 Task: Time-Shift Multiple Tracks.
Action: Mouse moved to (13, 26)
Screenshot: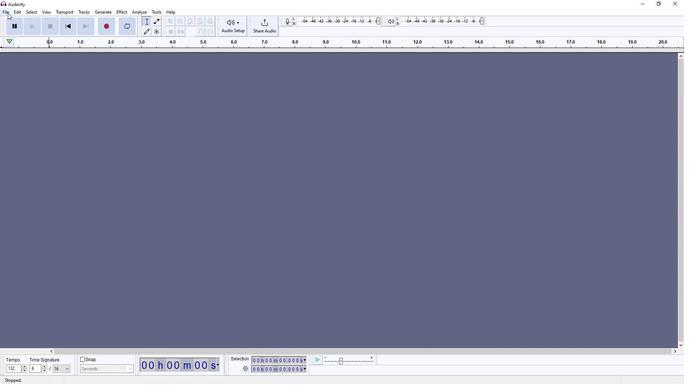 
Action: Mouse pressed left at (13, 26)
Screenshot: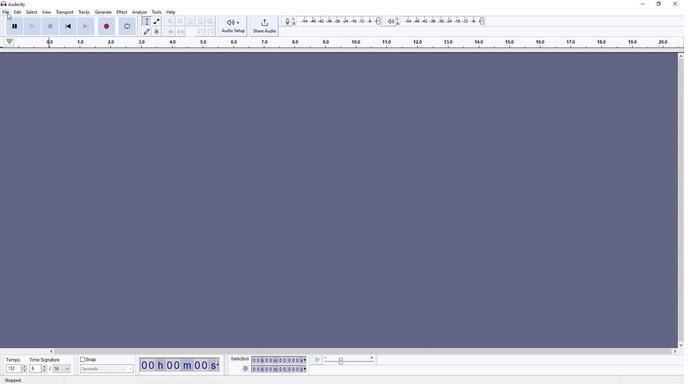 
Action: Mouse moved to (23, 43)
Screenshot: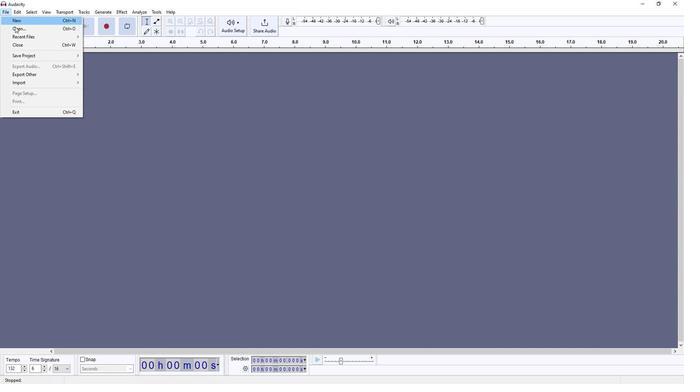 
Action: Mouse pressed left at (23, 43)
Screenshot: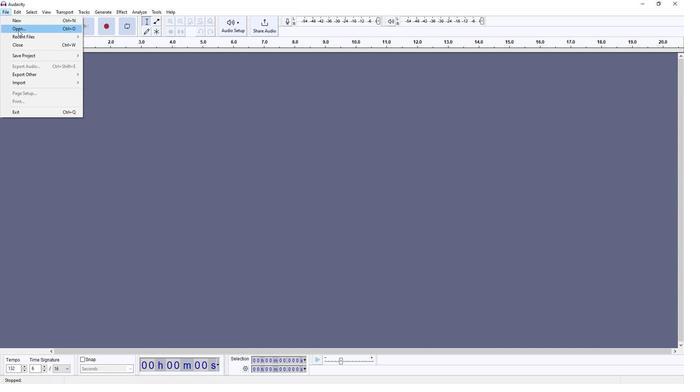 
Action: Mouse moved to (62, 97)
Screenshot: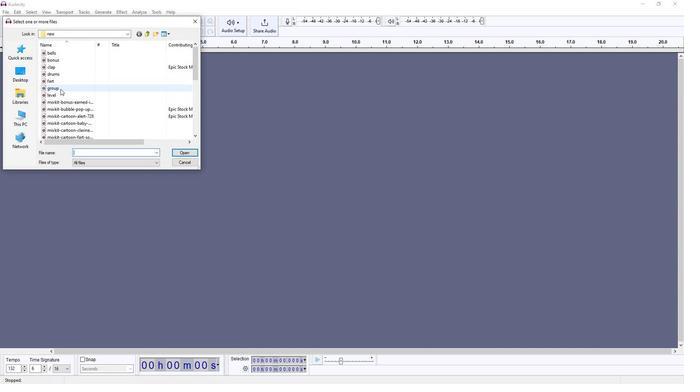 
Action: Mouse pressed left at (62, 97)
Screenshot: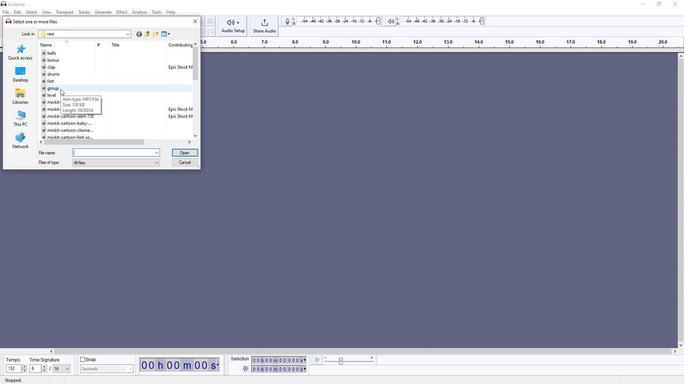 
Action: Mouse moved to (167, 156)
Screenshot: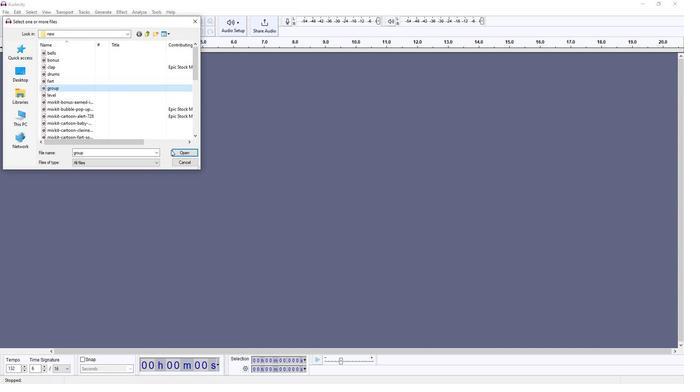 
Action: Mouse pressed left at (167, 156)
Screenshot: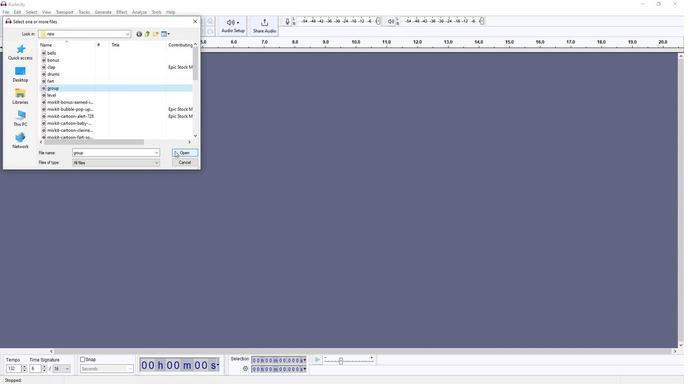 
Action: Mouse moved to (35, 41)
Screenshot: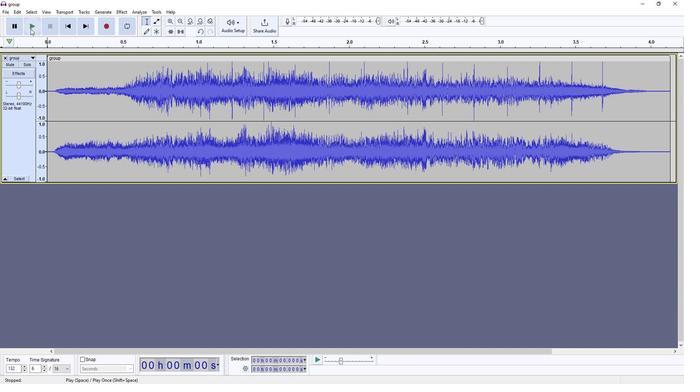 
Action: Mouse pressed left at (35, 41)
Screenshot: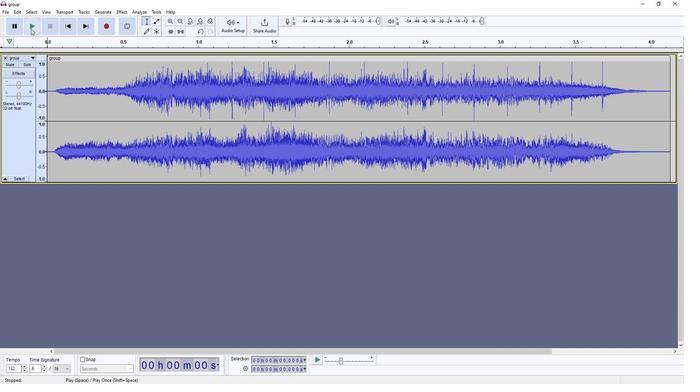 
Action: Mouse moved to (12, 25)
Screenshot: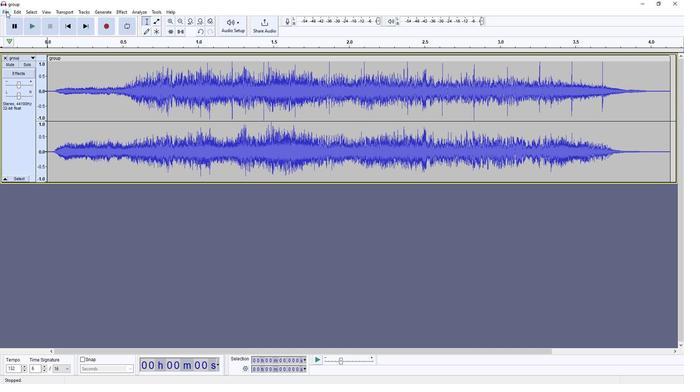 
Action: Mouse pressed left at (12, 25)
Screenshot: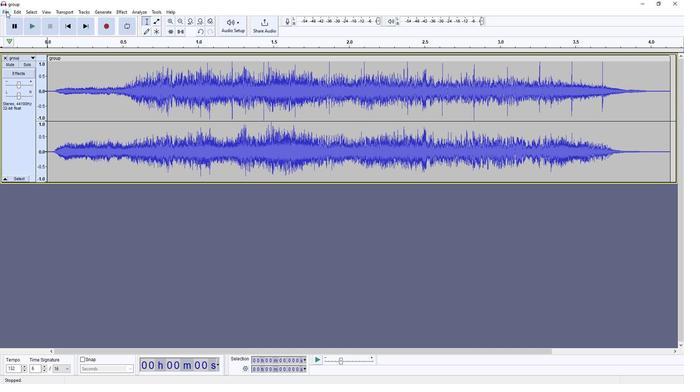 
Action: Mouse moved to (94, 90)
Screenshot: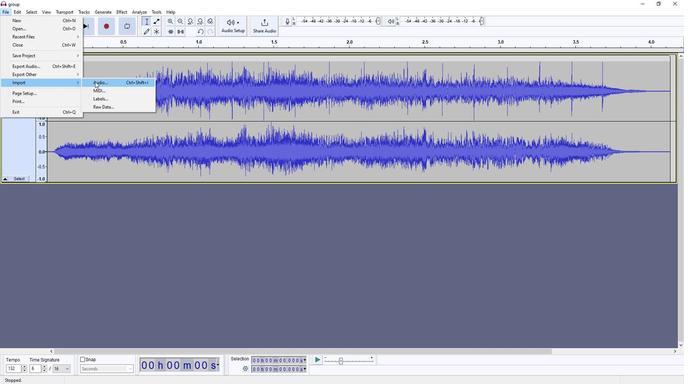 
Action: Mouse pressed left at (94, 90)
Screenshot: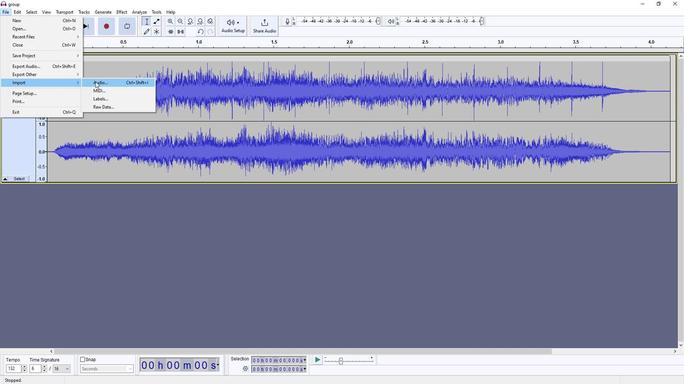 
Action: Mouse moved to (58, 76)
Screenshot: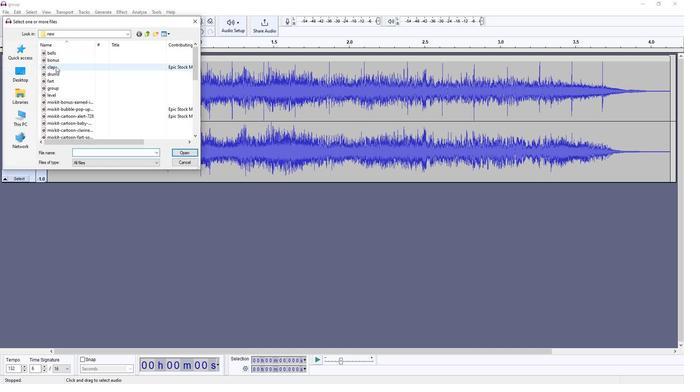 
Action: Mouse pressed left at (58, 76)
Screenshot: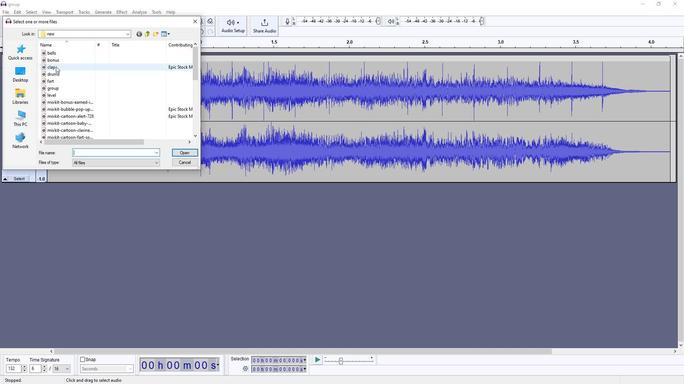 
Action: Mouse moved to (176, 157)
Screenshot: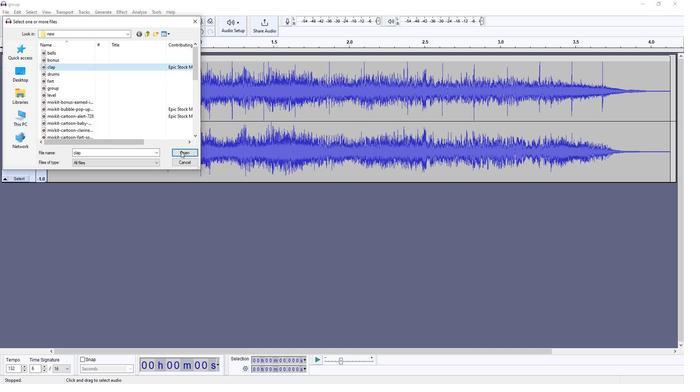 
Action: Mouse pressed left at (176, 157)
Screenshot: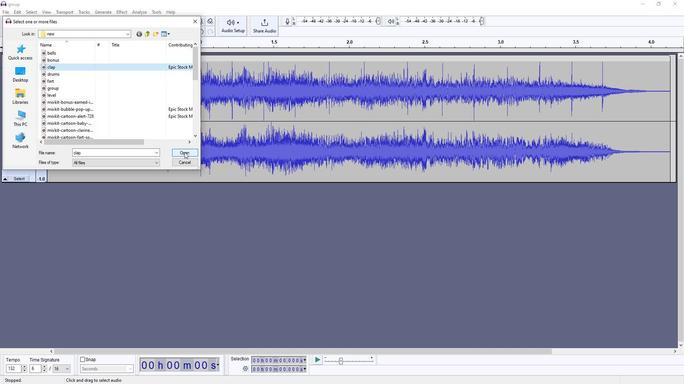 
Action: Mouse moved to (237, 192)
Screenshot: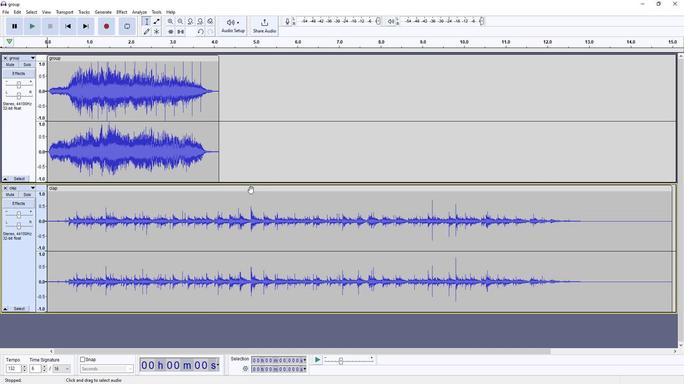 
Action: Mouse pressed left at (237, 192)
Screenshot: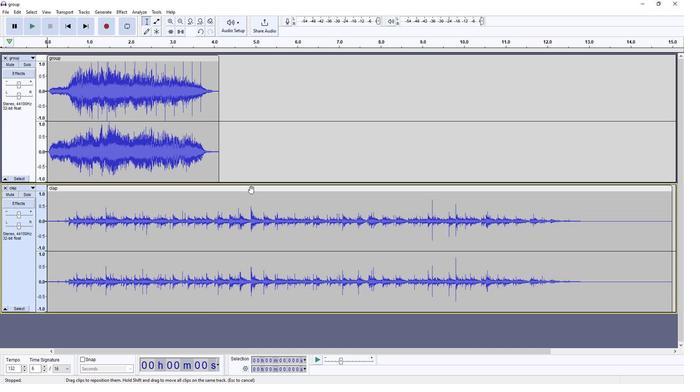 
Action: Mouse pressed left at (237, 192)
Screenshot: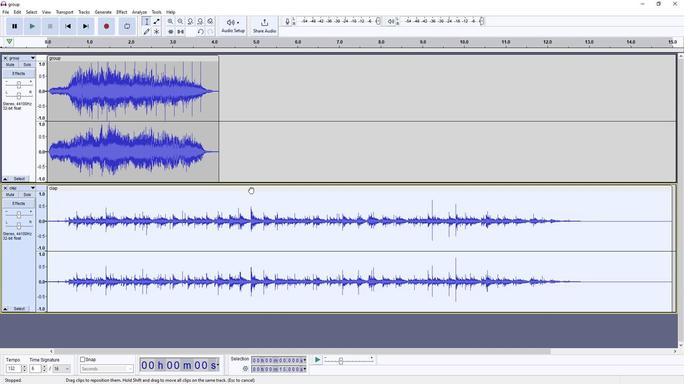 
Action: Mouse moved to (337, 192)
Screenshot: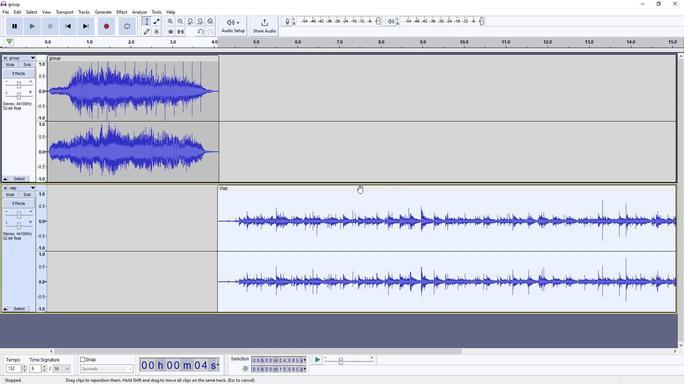 
Action: Mouse pressed left at (337, 192)
Screenshot: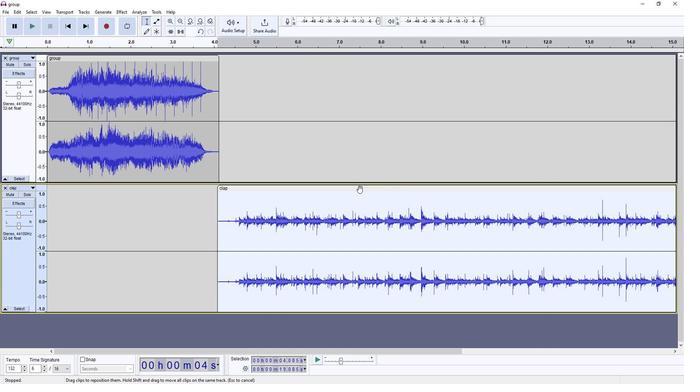 
Action: Mouse moved to (171, 70)
Screenshot: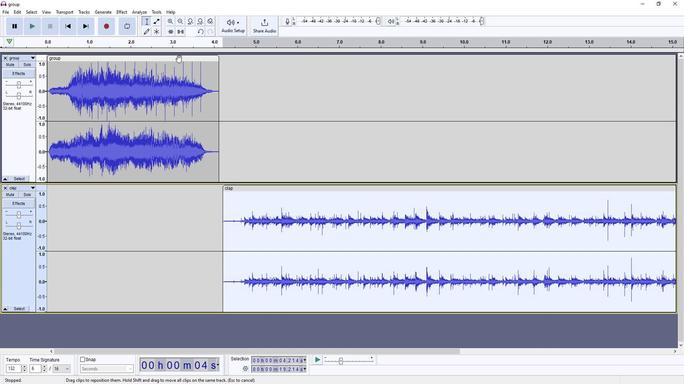 
Action: Mouse pressed left at (171, 70)
Screenshot: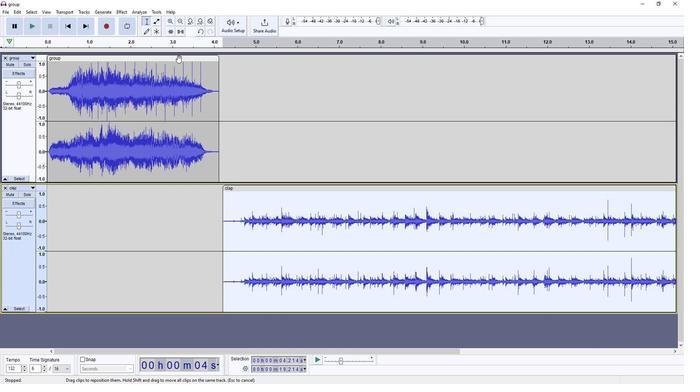
Action: Mouse moved to (253, 191)
Screenshot: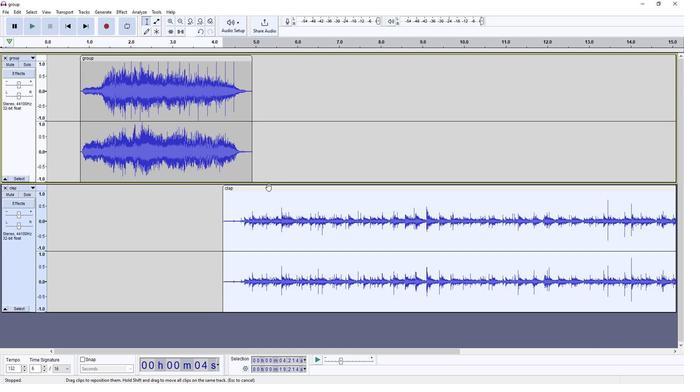 
Action: Mouse pressed left at (253, 191)
Screenshot: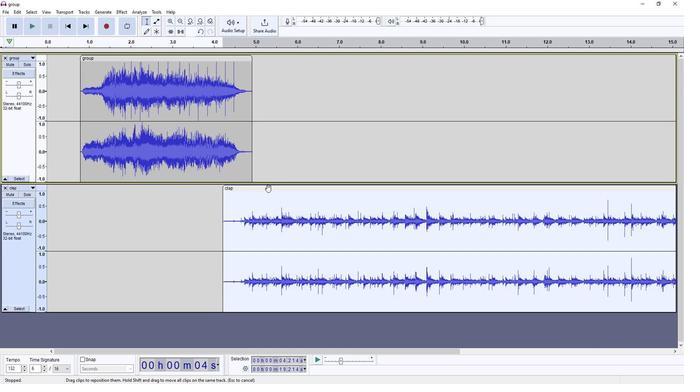 
Action: Mouse moved to (210, 71)
Screenshot: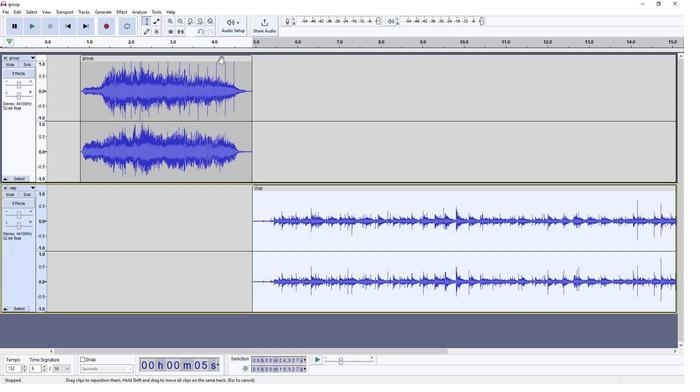 
Action: Mouse pressed left at (210, 71)
Screenshot: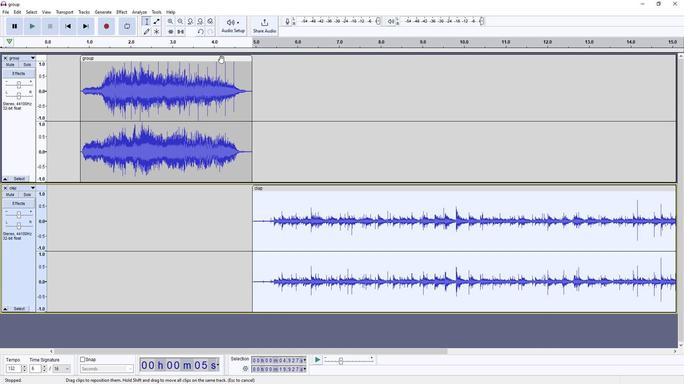 
Action: Mouse moved to (300, 191)
Screenshot: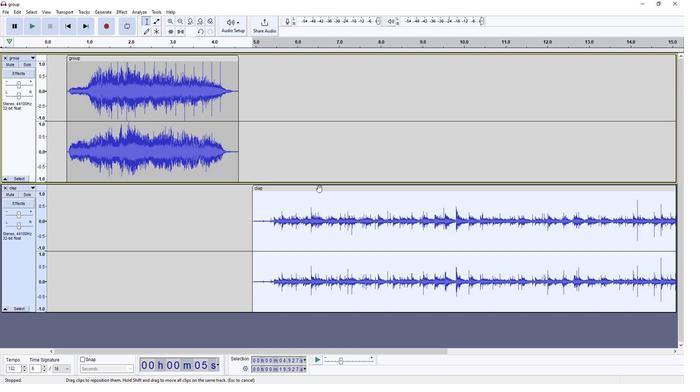 
Action: Mouse pressed left at (300, 191)
Screenshot: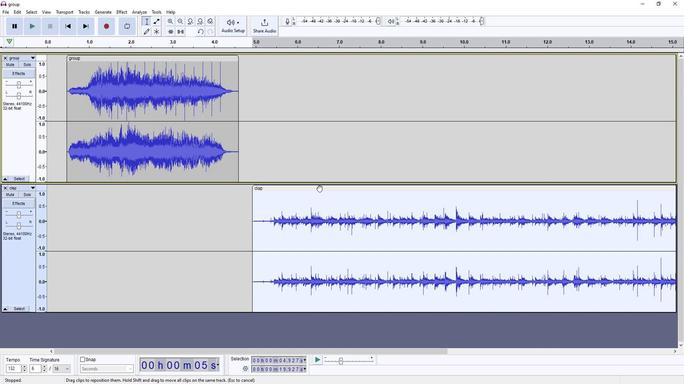 
Action: Mouse moved to (168, 69)
Screenshot: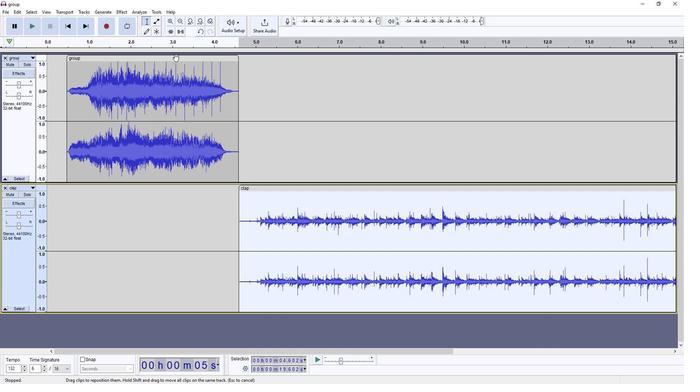 
Action: Mouse pressed left at (168, 69)
Screenshot: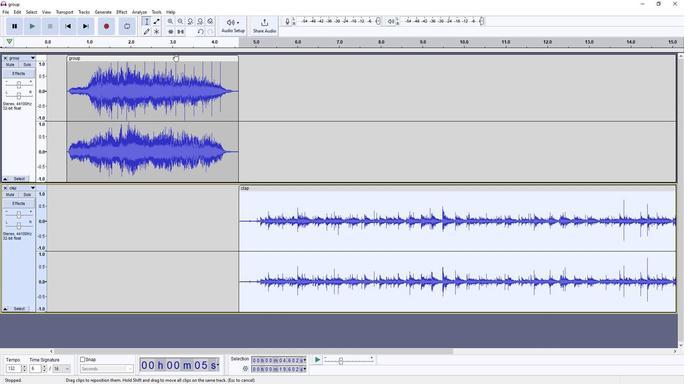 
Action: Mouse moved to (251, 191)
Screenshot: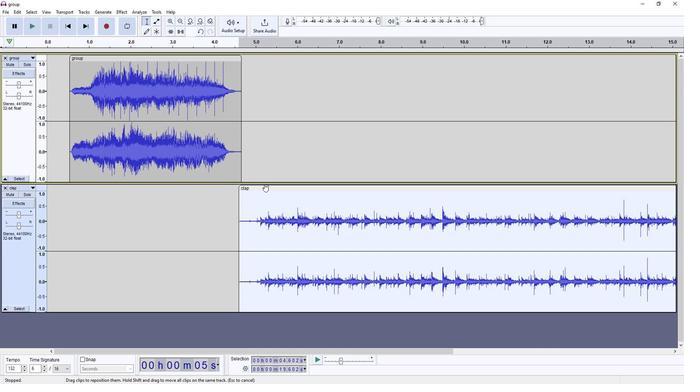 
Action: Mouse pressed left at (251, 191)
Screenshot: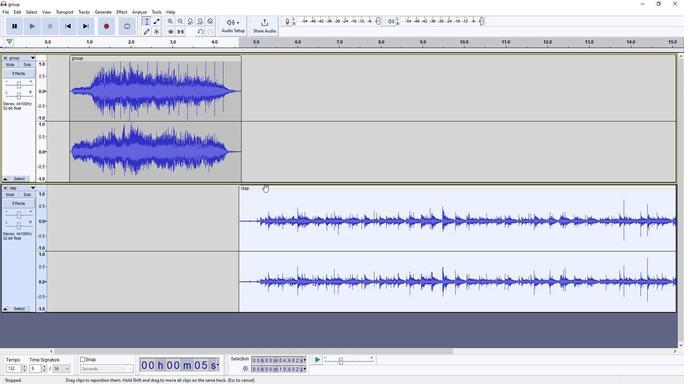 
Action: Mouse moved to (255, 192)
Screenshot: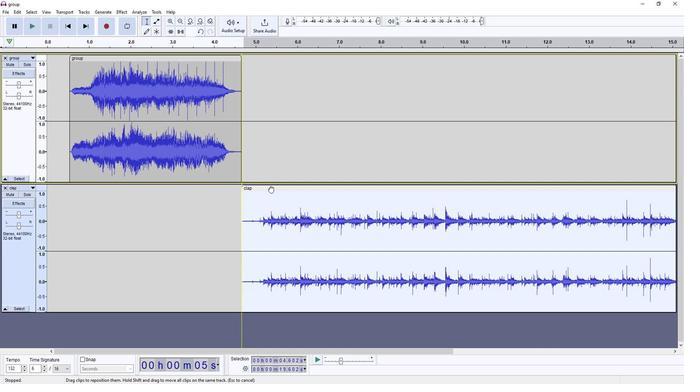 
Action: Mouse pressed left at (255, 192)
Screenshot: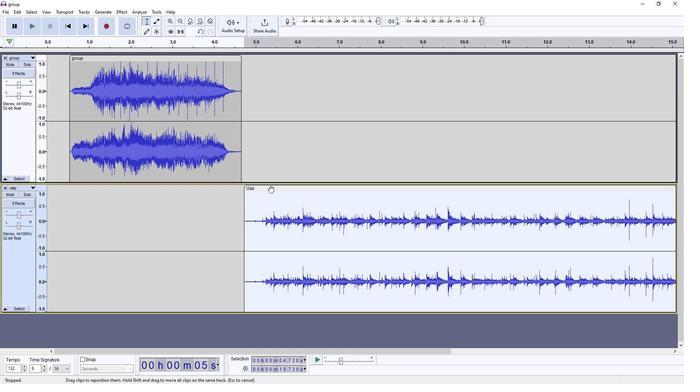 
Action: Mouse moved to (21, 151)
Screenshot: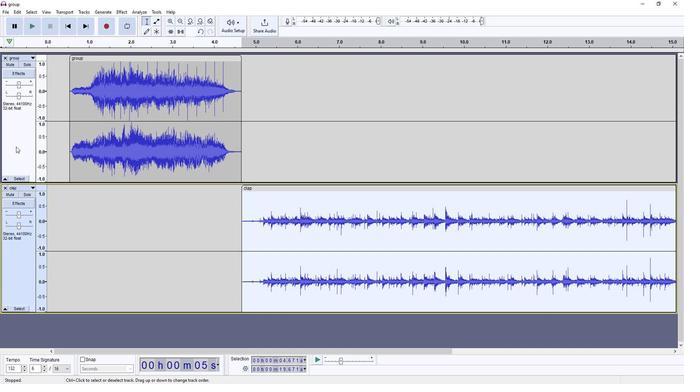 
Action: Mouse pressed left at (21, 151)
Screenshot: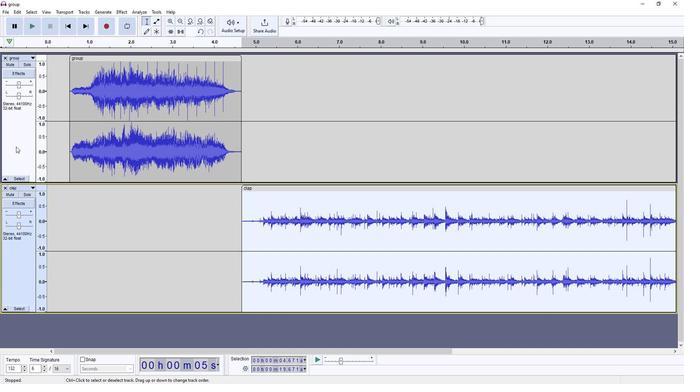 
Action: Mouse moved to (36, 37)
Screenshot: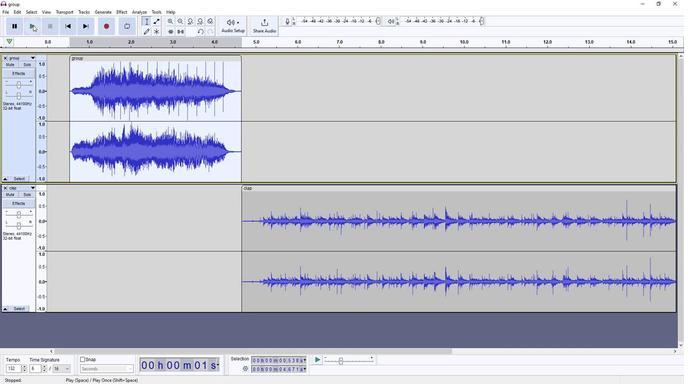 
Action: Mouse pressed left at (36, 37)
Screenshot: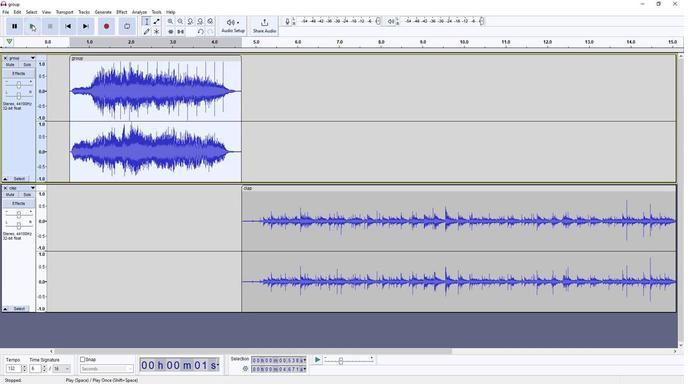 
Action: Mouse moved to (36, 27)
Screenshot: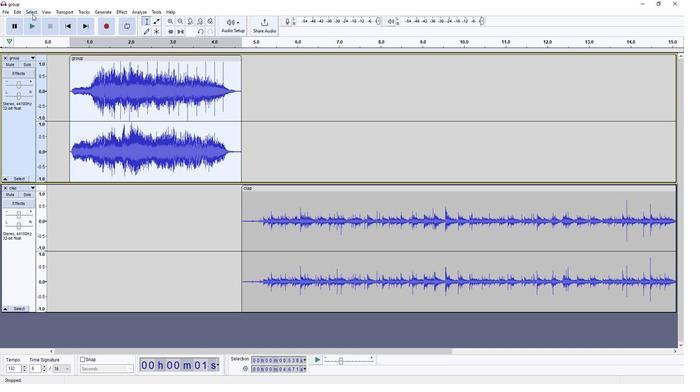 
Action: Mouse pressed left at (36, 27)
Screenshot: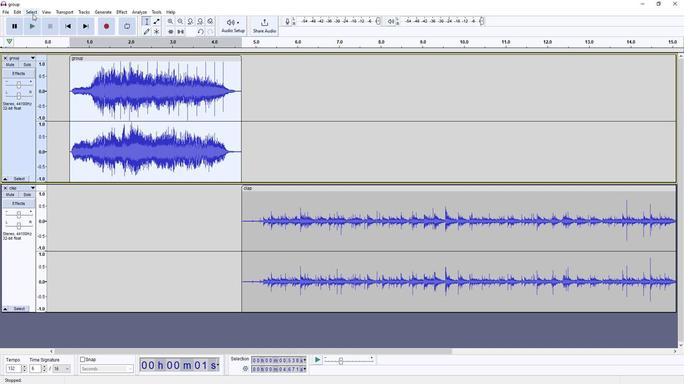 
Action: Mouse moved to (57, 35)
Screenshot: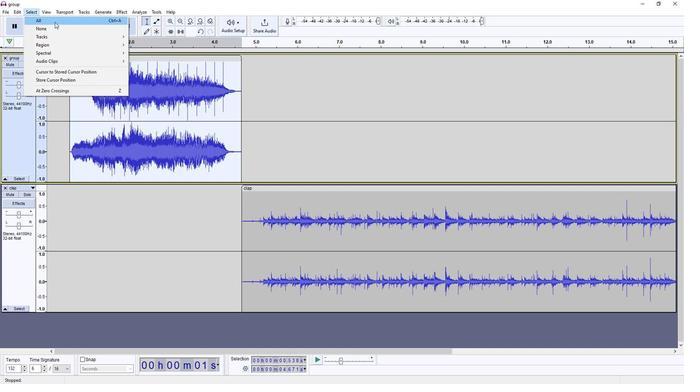 
Action: Mouse pressed left at (57, 35)
Screenshot: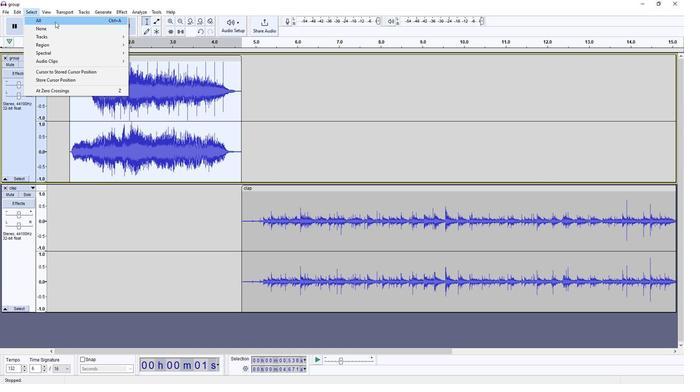 
Action: Mouse moved to (34, 34)
Screenshot: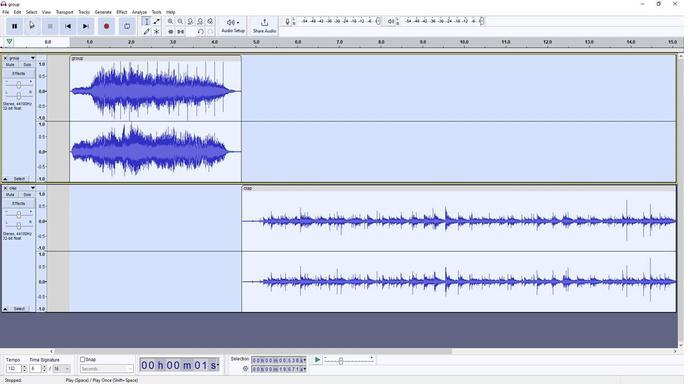 
Action: Mouse pressed left at (34, 34)
Screenshot: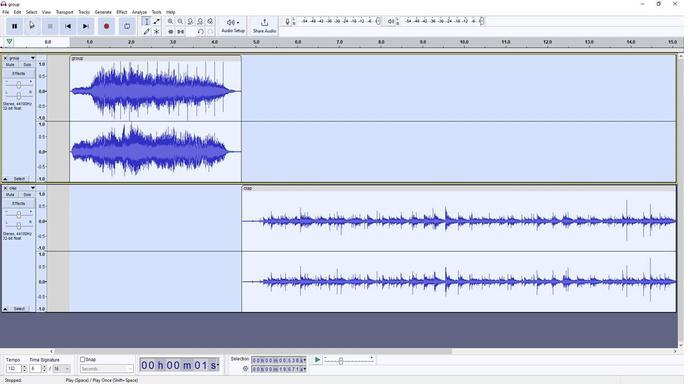 
Action: Mouse moved to (383, 195)
Screenshot: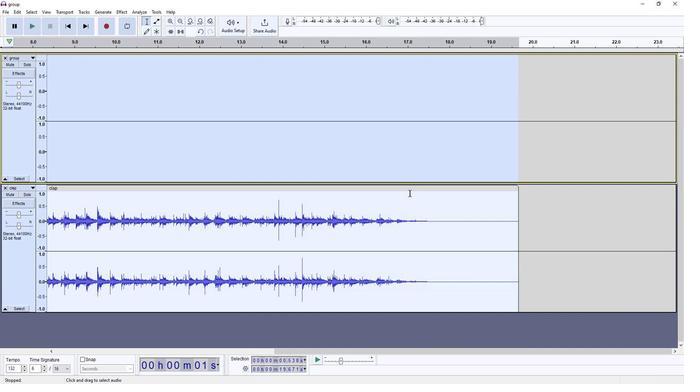 
Action: Mouse pressed left at (383, 195)
Screenshot: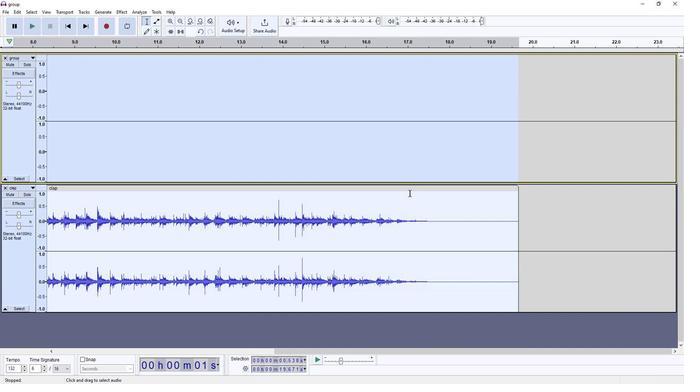 
Action: Mouse moved to (21, 25)
Screenshot: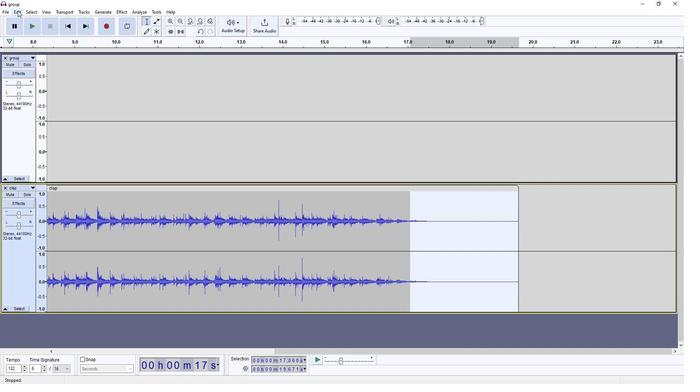 
Action: Mouse pressed left at (21, 25)
Screenshot: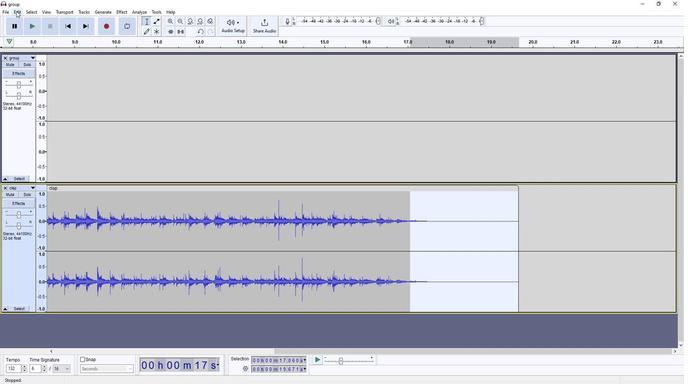
Action: Mouse moved to (41, 61)
Screenshot: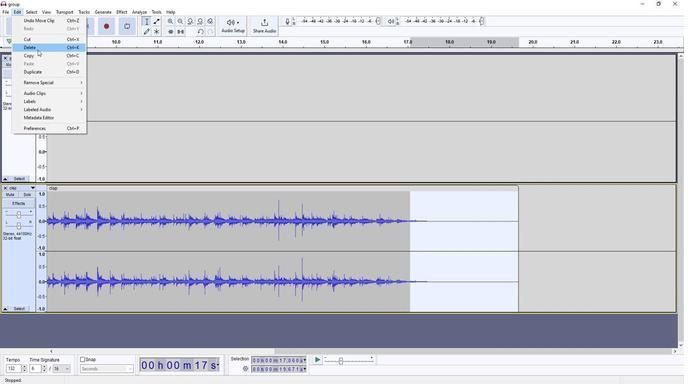 
Action: Mouse pressed left at (41, 61)
Screenshot: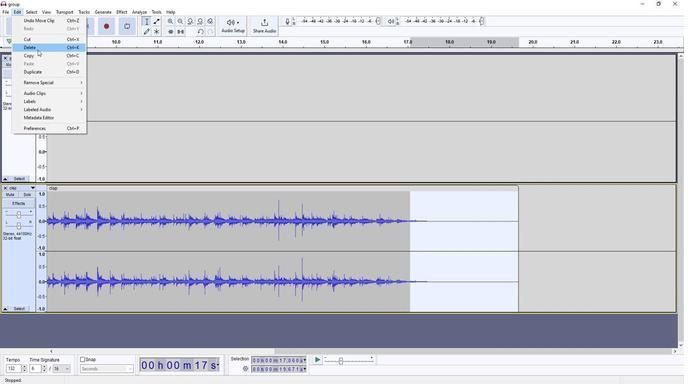 
Action: Mouse moved to (122, 96)
Screenshot: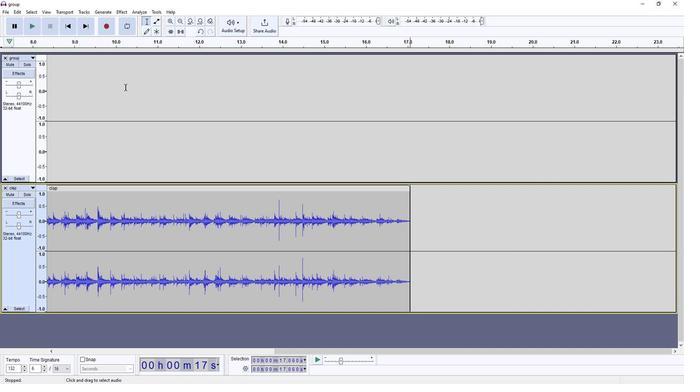 
Action: Mouse scrolled (122, 96) with delta (0, 0)
Screenshot: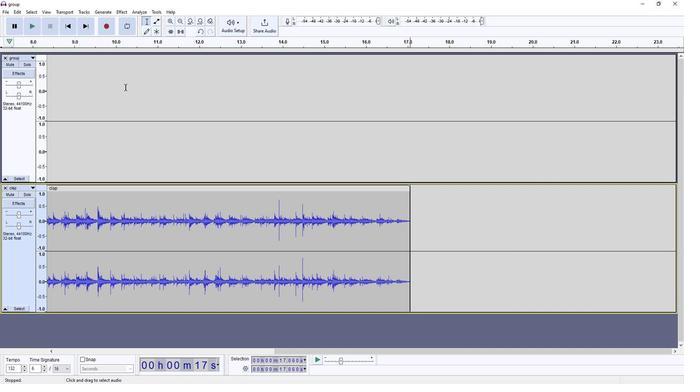 
Action: Mouse moved to (125, 98)
Screenshot: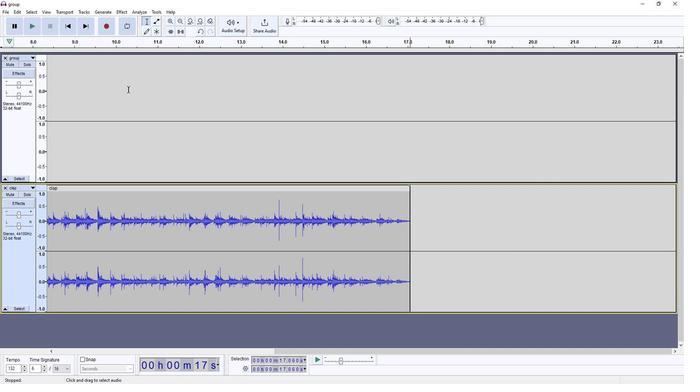 
Action: Mouse scrolled (125, 98) with delta (0, 0)
Screenshot: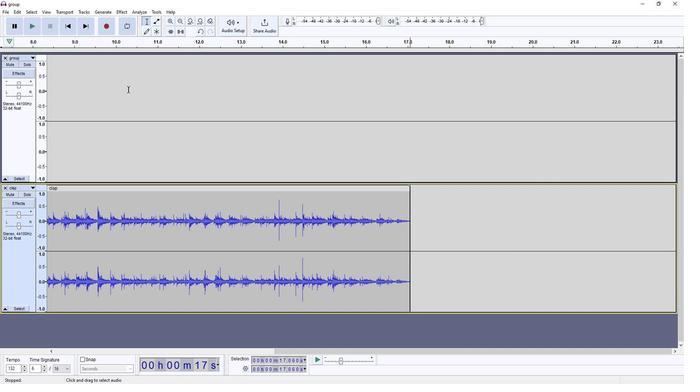 
Action: Mouse scrolled (125, 98) with delta (0, 0)
Screenshot: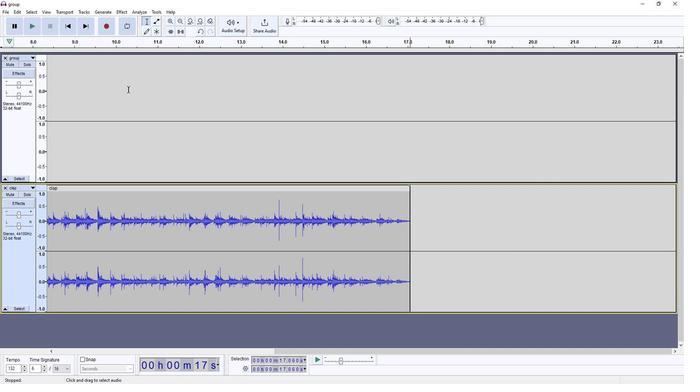 
Action: Mouse scrolled (125, 98) with delta (0, 0)
Screenshot: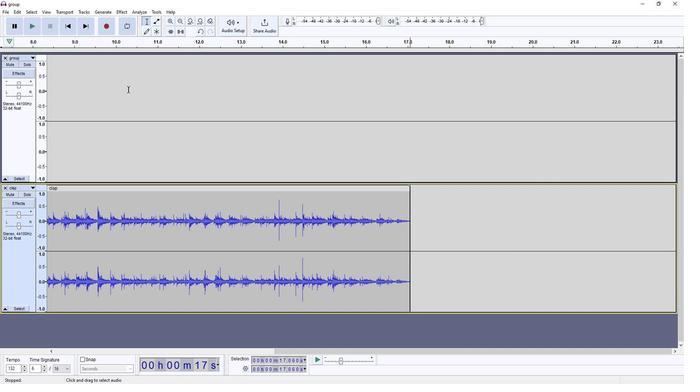 
Action: Mouse scrolled (125, 98) with delta (0, 0)
Screenshot: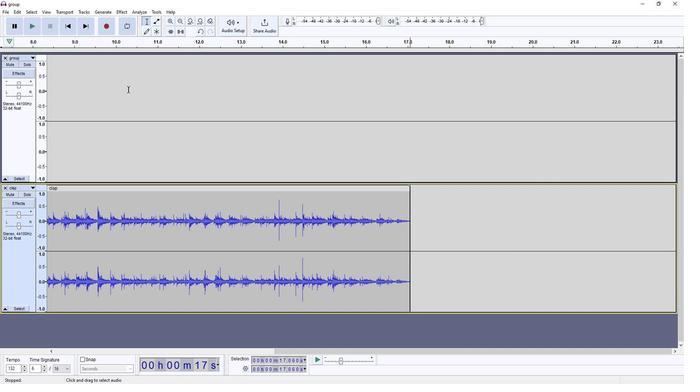 
Action: Mouse scrolled (125, 98) with delta (0, 0)
Screenshot: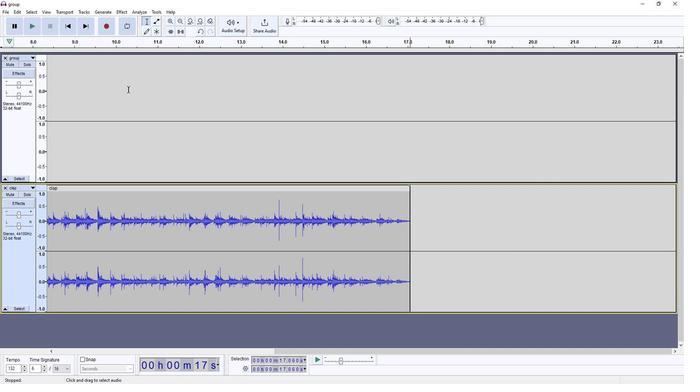 
Action: Mouse moved to (69, 36)
Screenshot: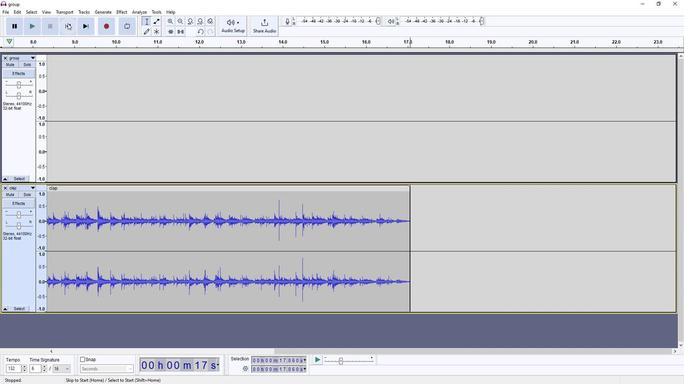 
Action: Mouse pressed left at (69, 36)
Screenshot: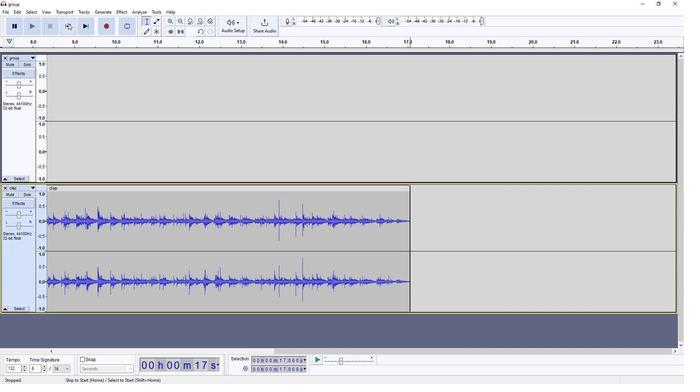 
Action: Mouse moved to (14, 27)
Screenshot: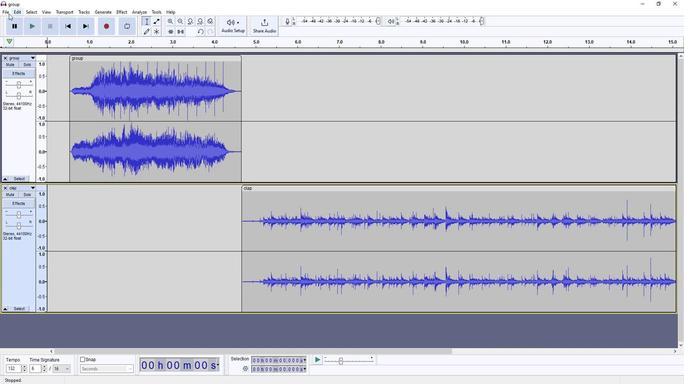 
Action: Mouse pressed left at (14, 27)
Screenshot: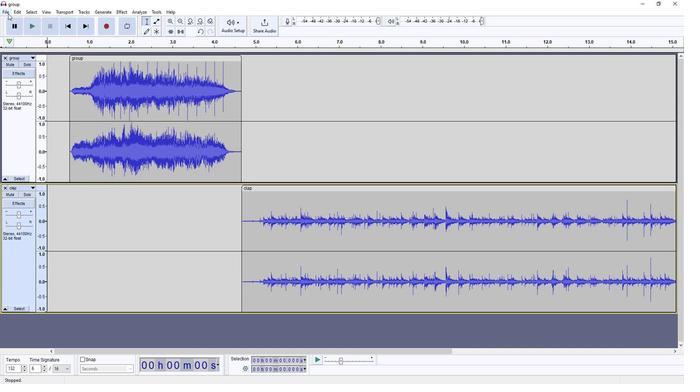 
Action: Mouse moved to (43, 92)
Screenshot: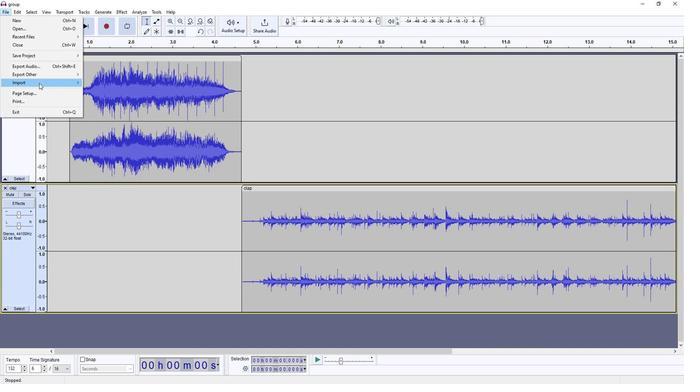 
Action: Mouse pressed left at (43, 92)
Screenshot: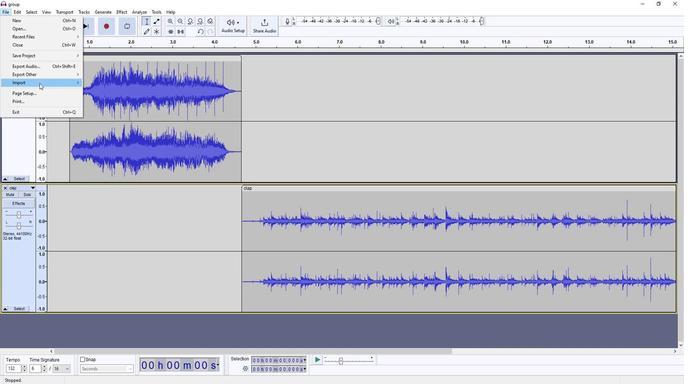 
Action: Mouse moved to (111, 94)
Screenshot: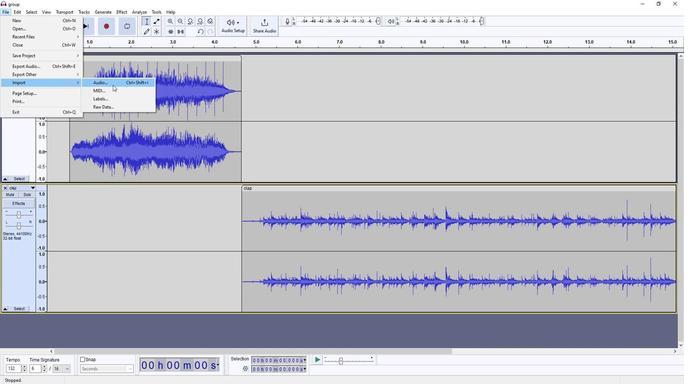 
Action: Mouse pressed left at (111, 94)
Screenshot: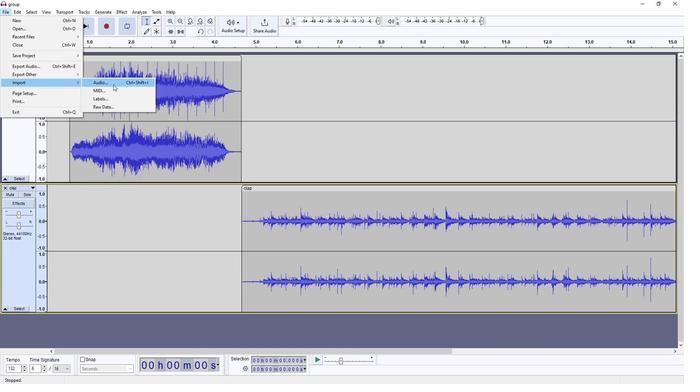 
Action: Mouse moved to (63, 65)
Screenshot: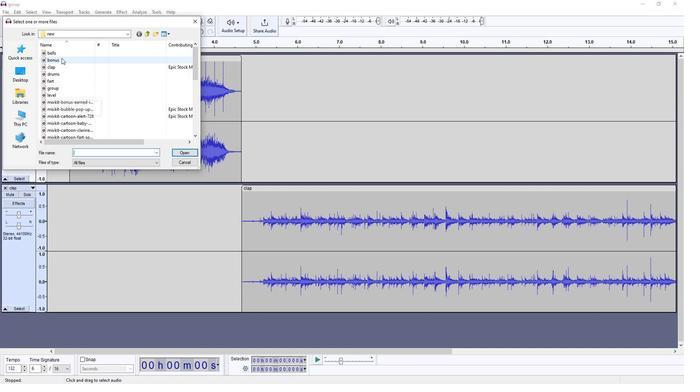 
Action: Mouse pressed left at (63, 65)
Screenshot: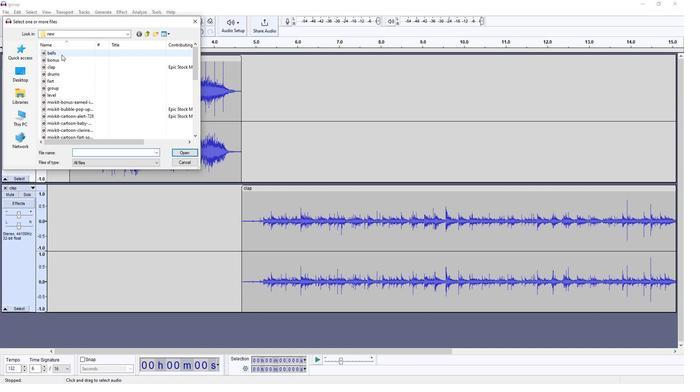 
Action: Mouse moved to (179, 156)
Screenshot: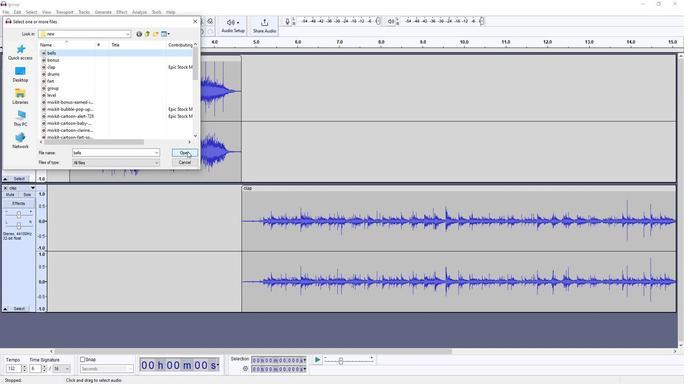 
Action: Mouse pressed left at (179, 156)
Screenshot: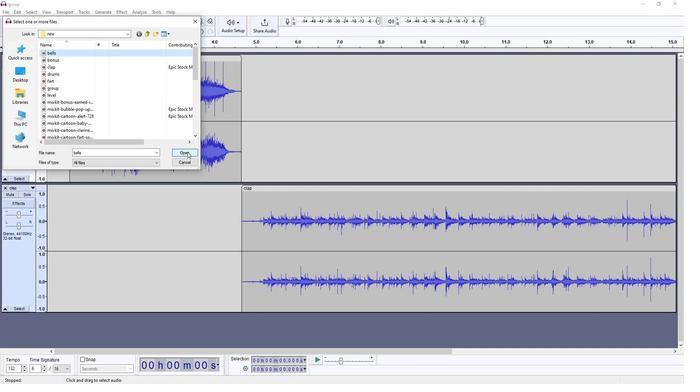 
Action: Mouse moved to (98, 221)
Screenshot: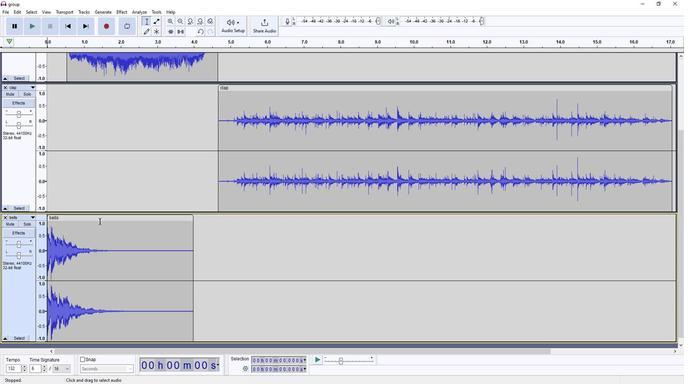 
Action: Mouse pressed left at (98, 221)
Screenshot: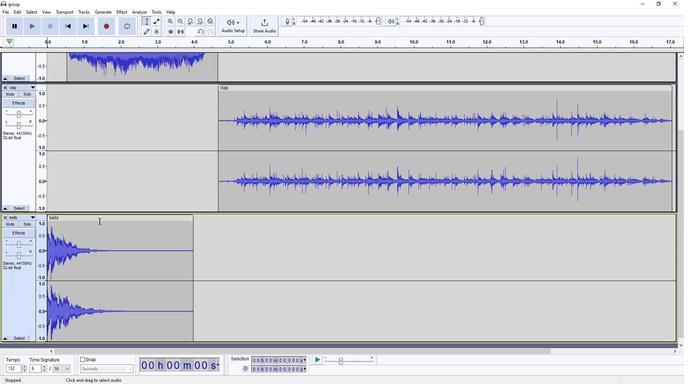 
Action: Mouse moved to (21, 25)
Screenshot: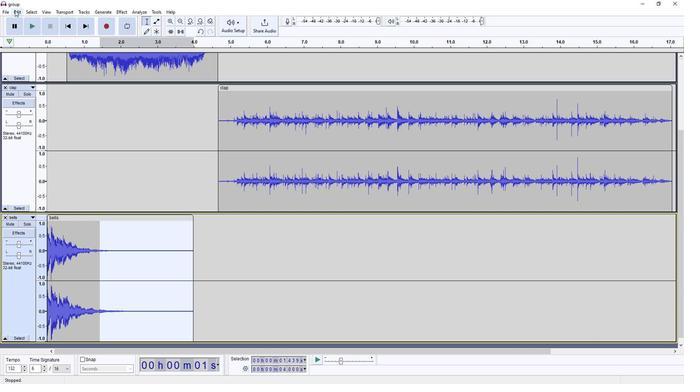 
Action: Mouse pressed left at (21, 25)
Screenshot: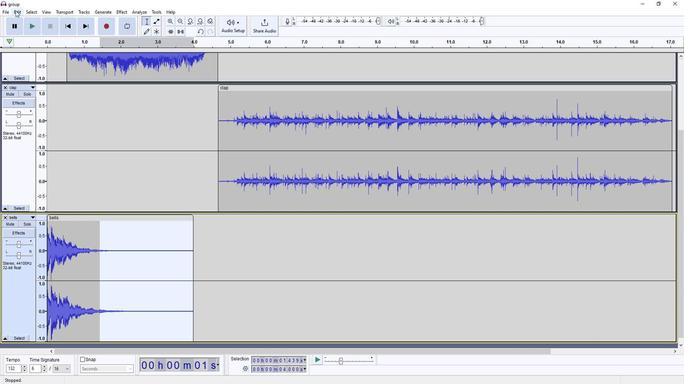 
Action: Mouse moved to (43, 58)
Screenshot: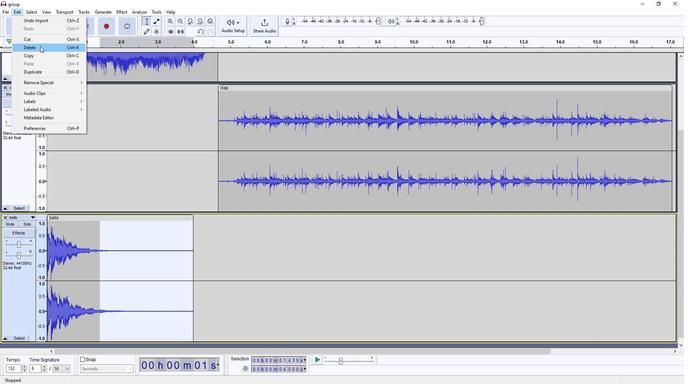 
Action: Mouse pressed left at (43, 58)
Screenshot: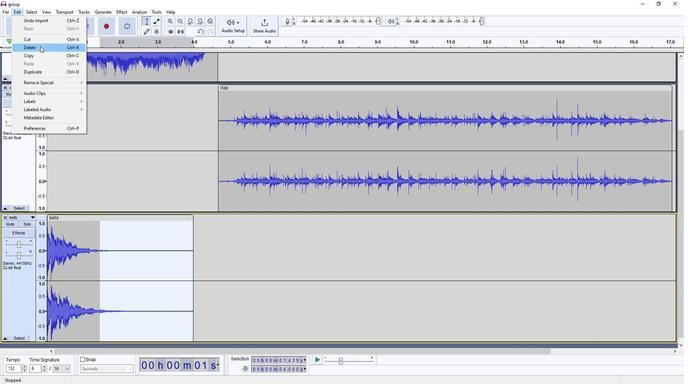 
Action: Mouse moved to (72, 262)
Screenshot: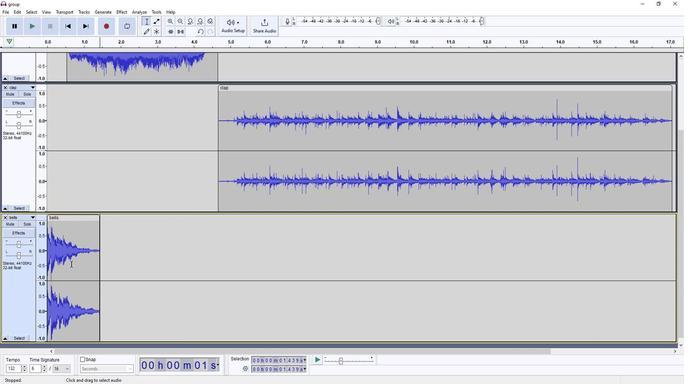 
Action: Mouse pressed left at (72, 262)
Screenshot: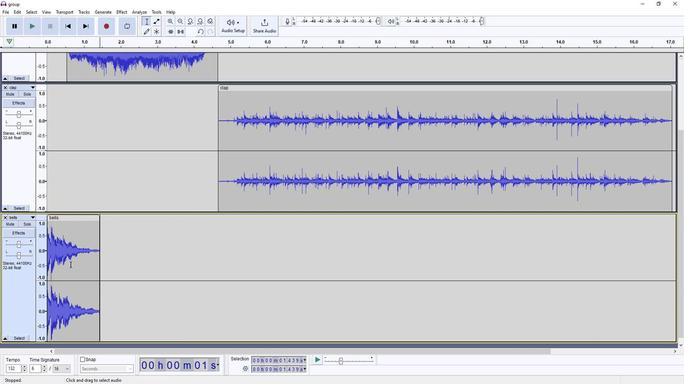 
Action: Mouse moved to (52, 243)
Screenshot: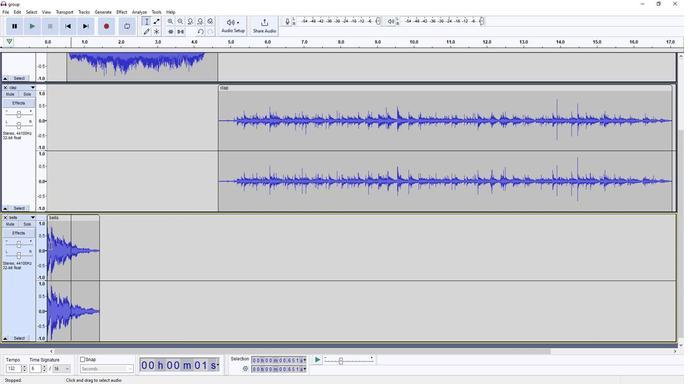 
Action: Mouse pressed left at (52, 243)
Screenshot: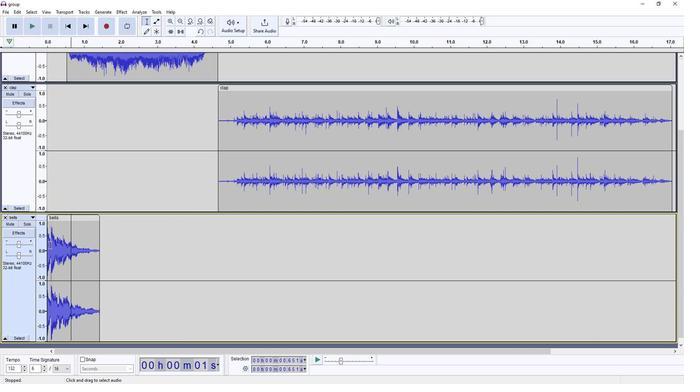 
Action: Mouse moved to (23, 290)
Screenshot: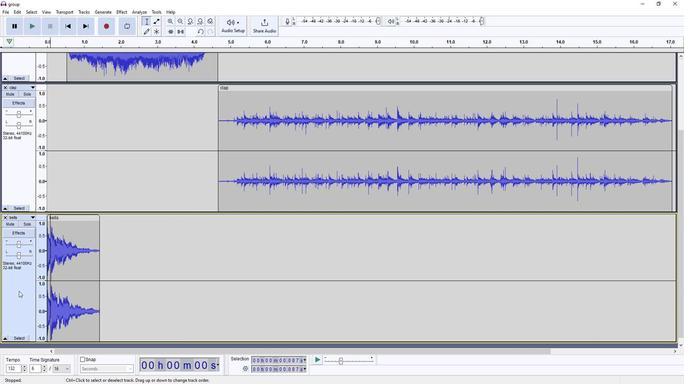 
Action: Mouse pressed left at (23, 290)
Screenshot: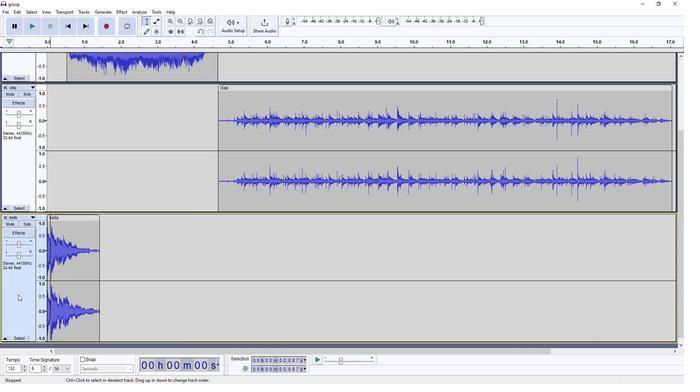 
Action: Mouse moved to (36, 39)
Screenshot: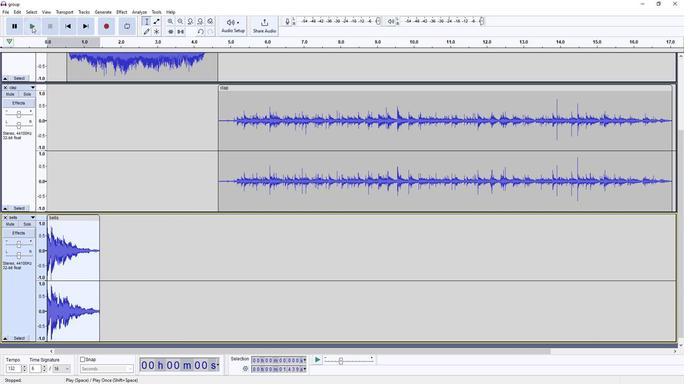 
Action: Mouse pressed left at (36, 39)
Screenshot: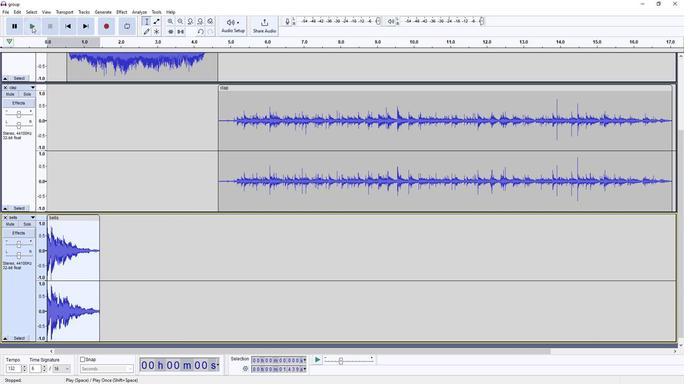 
Action: Mouse moved to (84, 219)
Screenshot: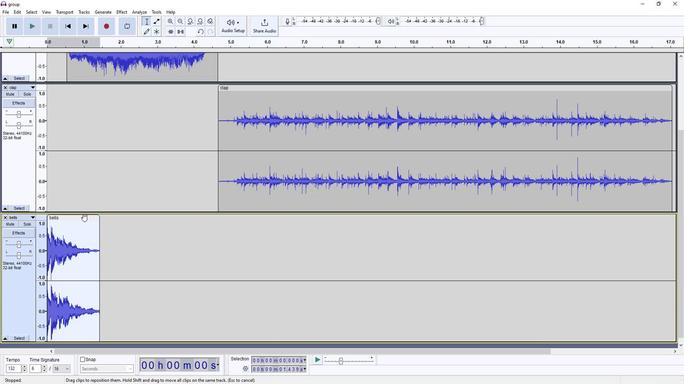 
Action: Mouse pressed left at (84, 219)
Screenshot: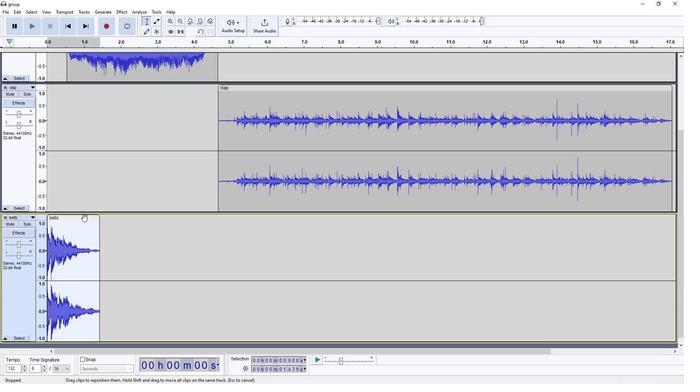 
Action: Mouse moved to (159, 182)
Screenshot: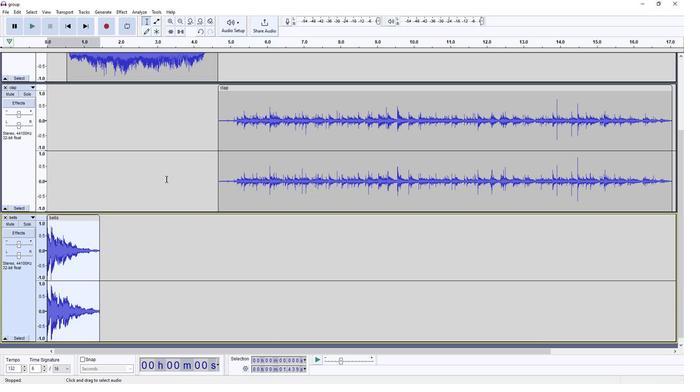 
Action: Mouse scrolled (159, 182) with delta (0, 0)
Screenshot: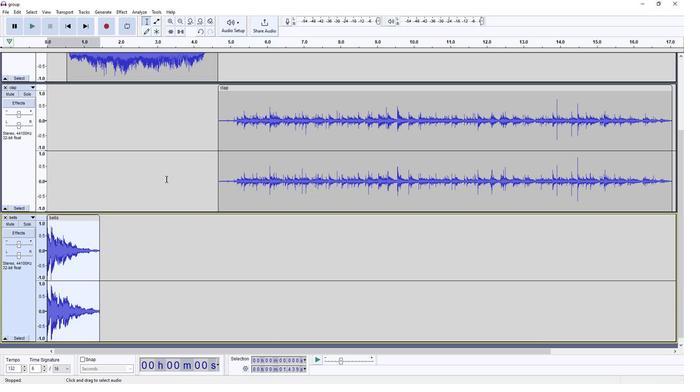 
Action: Mouse scrolled (159, 182) with delta (0, 0)
Screenshot: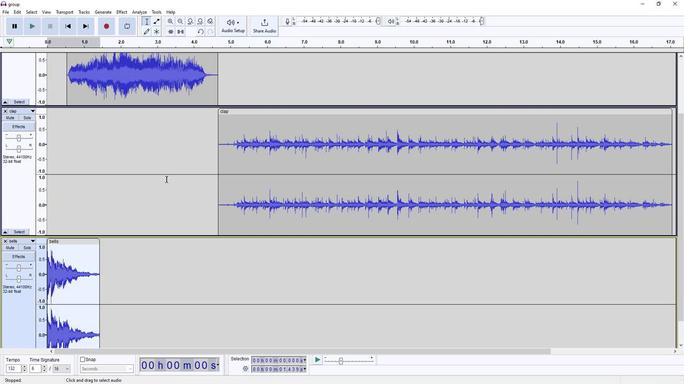 
Action: Mouse moved to (160, 182)
Screenshot: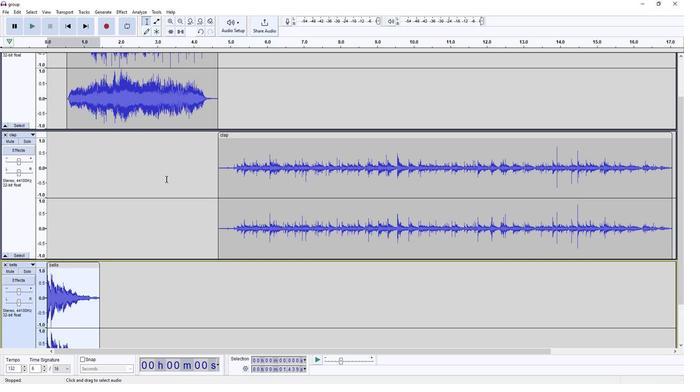 
Action: Mouse scrolled (160, 182) with delta (0, 0)
Screenshot: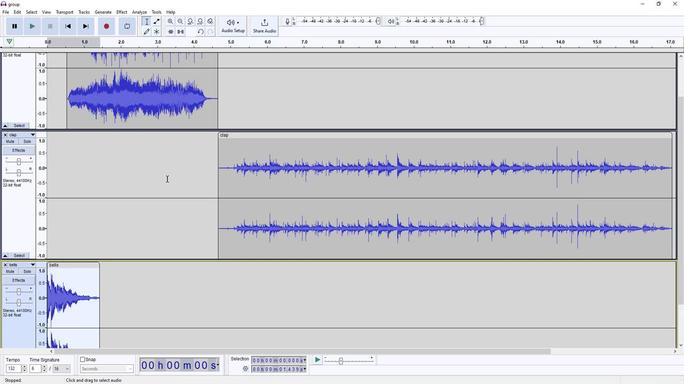 
Action: Mouse scrolled (160, 182) with delta (0, 0)
Screenshot: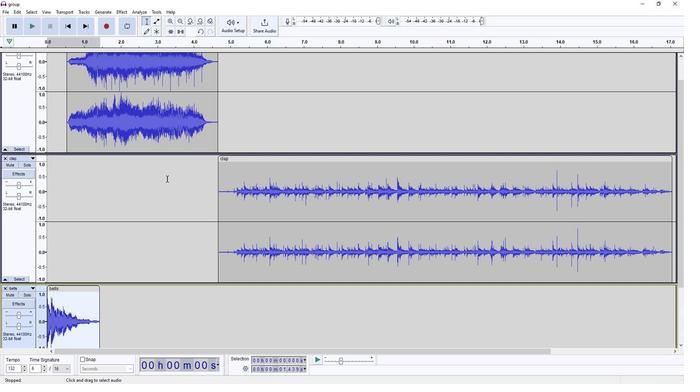 
Action: Mouse moved to (255, 185)
Screenshot: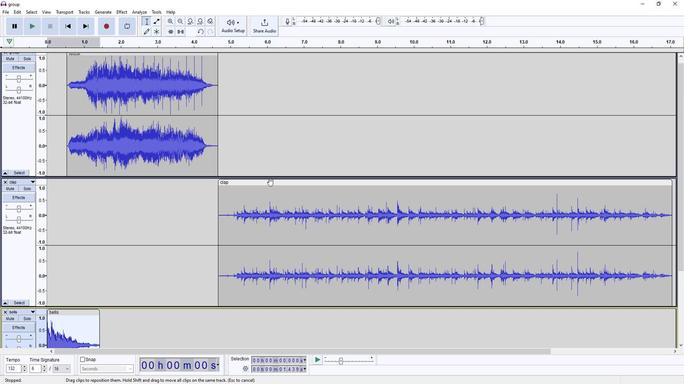 
Action: Mouse pressed left at (255, 185)
Screenshot: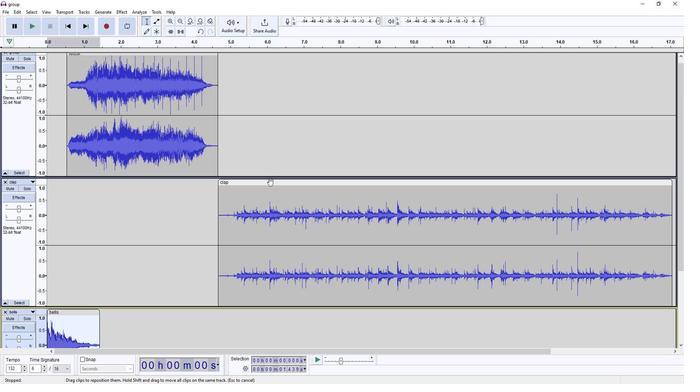 
Action: Mouse moved to (168, 97)
Screenshot: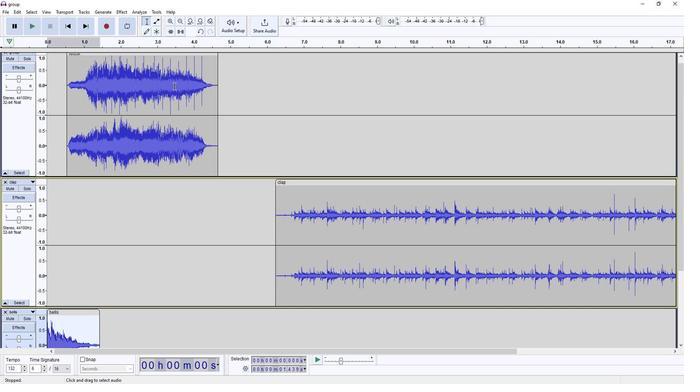 
Action: Mouse scrolled (168, 97) with delta (0, 0)
Screenshot: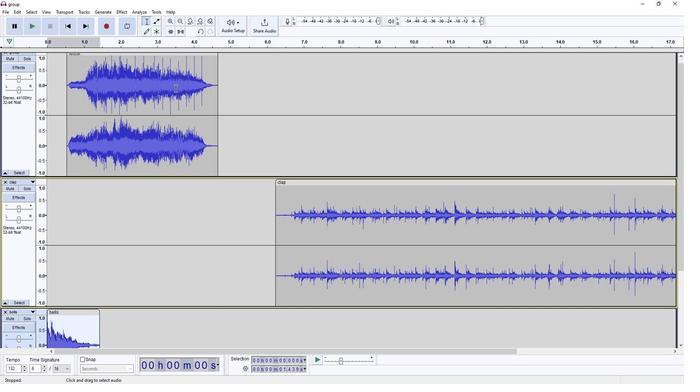
Action: Mouse scrolled (168, 97) with delta (0, 0)
Screenshot: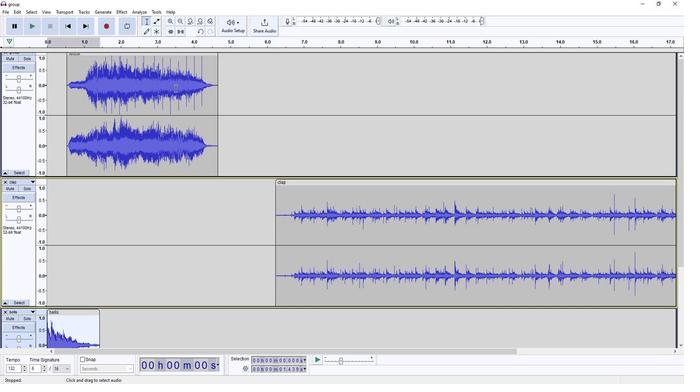 
Action: Mouse moved to (137, 69)
Screenshot: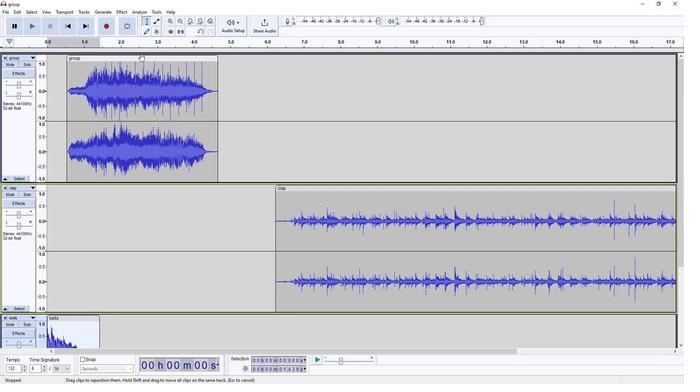 
Action: Mouse pressed left at (137, 69)
Screenshot: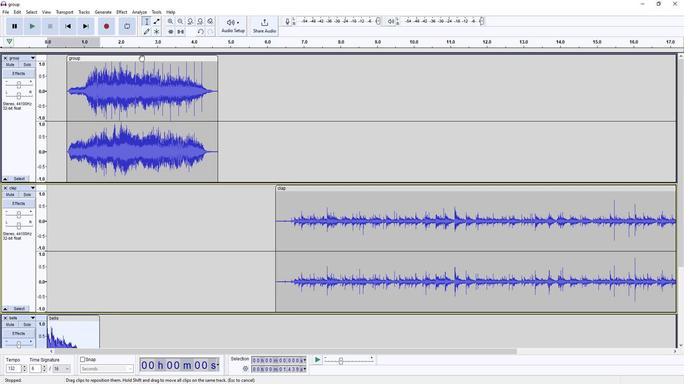 
Action: Mouse moved to (320, 189)
Screenshot: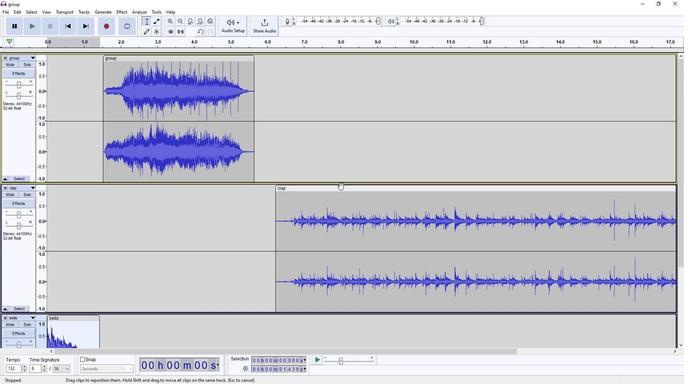 
Action: Mouse pressed left at (320, 189)
Screenshot: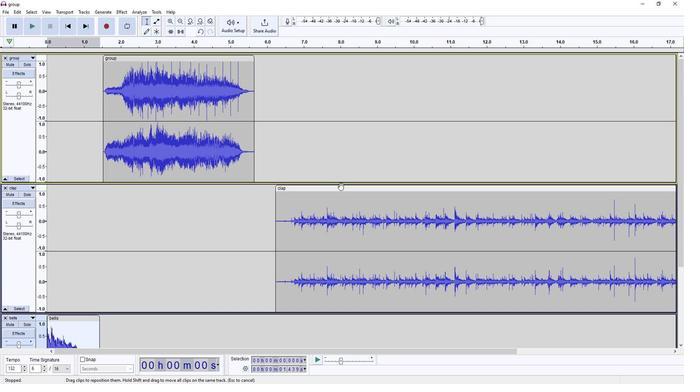 
Action: Mouse moved to (152, 183)
Screenshot: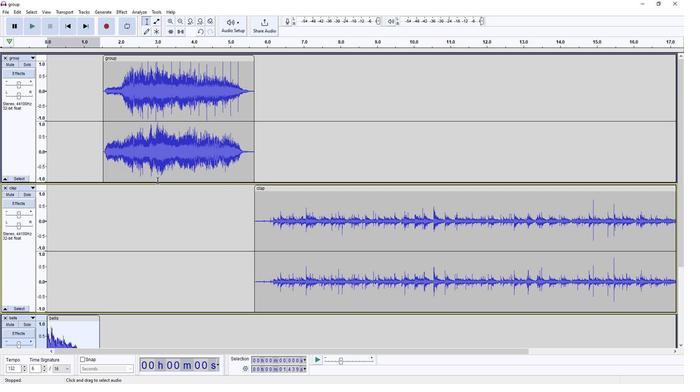
Action: Mouse scrolled (152, 182) with delta (0, 0)
Screenshot: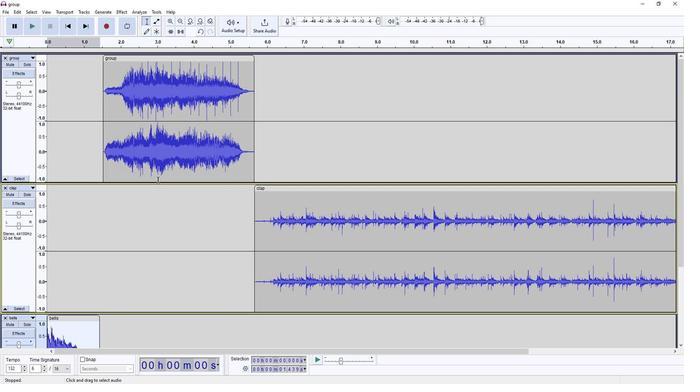 
Action: Mouse moved to (152, 183)
Screenshot: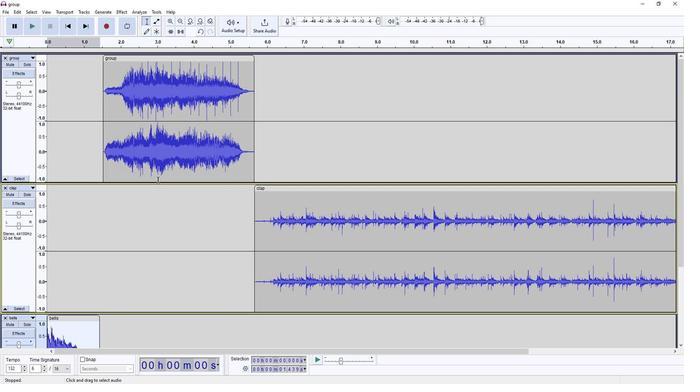 
Action: Mouse scrolled (152, 182) with delta (0, 0)
Screenshot: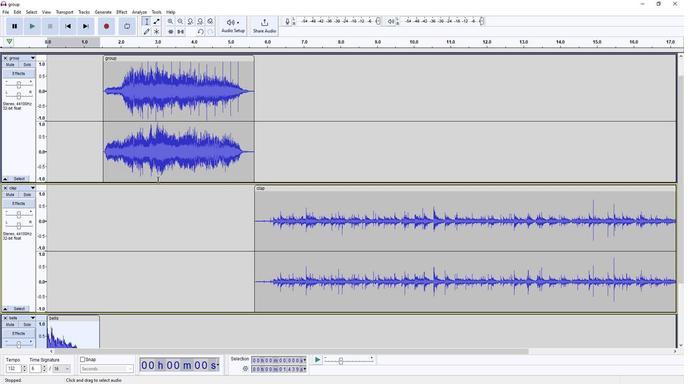 
Action: Mouse moved to (152, 182)
Screenshot: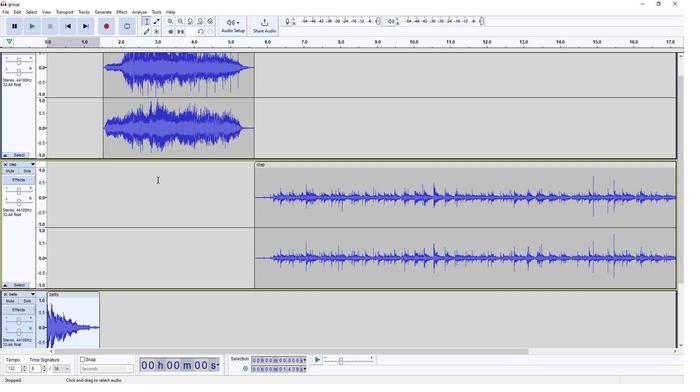 
Action: Mouse scrolled (152, 182) with delta (0, 0)
Screenshot: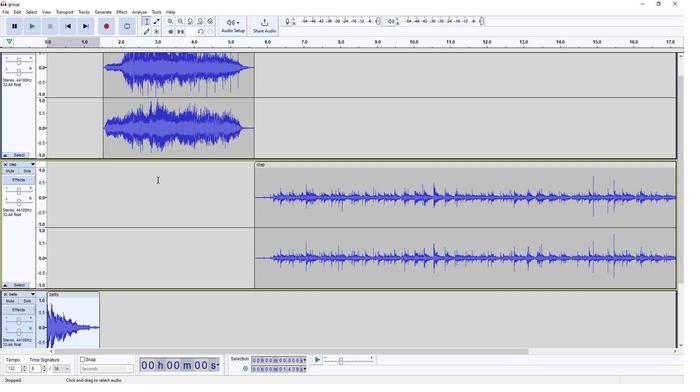 
Action: Mouse moved to (152, 181)
Screenshot: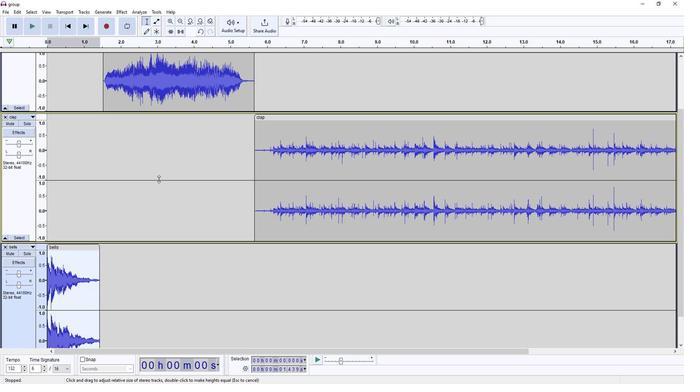 
Action: Mouse scrolled (152, 182) with delta (0, 0)
Screenshot: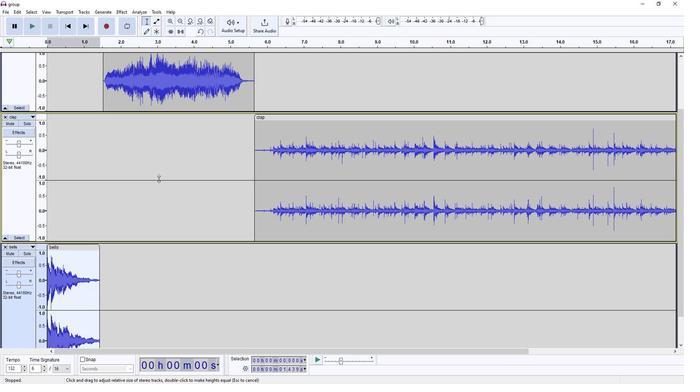 
Action: Mouse scrolled (152, 182) with delta (0, 0)
Screenshot: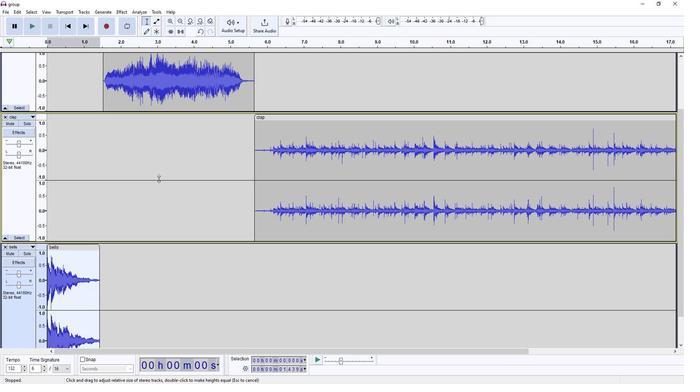 
Action: Mouse moved to (152, 181)
Screenshot: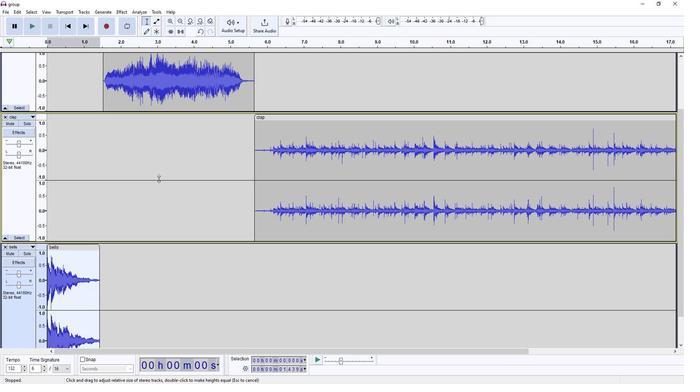
Action: Mouse scrolled (152, 181) with delta (0, 0)
Screenshot: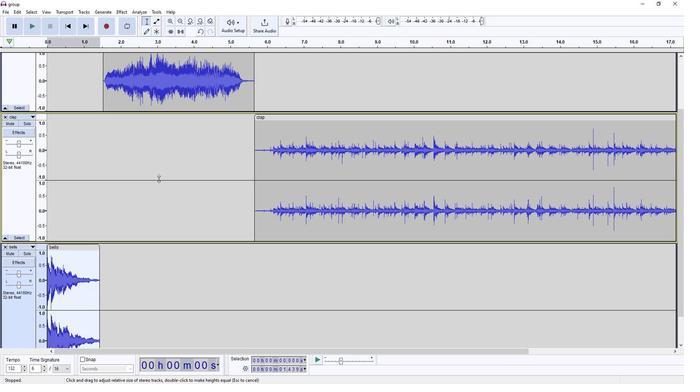 
Action: Mouse scrolled (152, 181) with delta (0, 0)
Screenshot: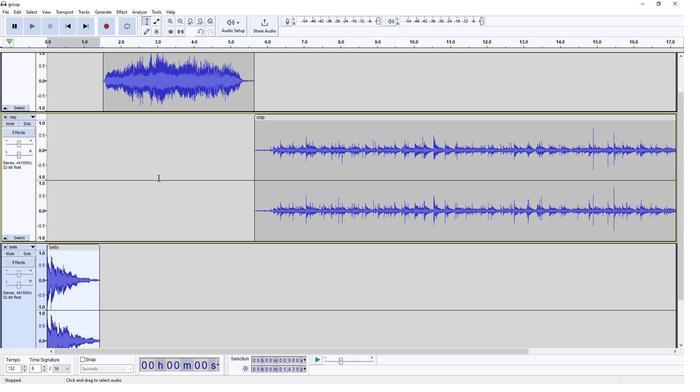 
Action: Mouse moved to (153, 179)
Screenshot: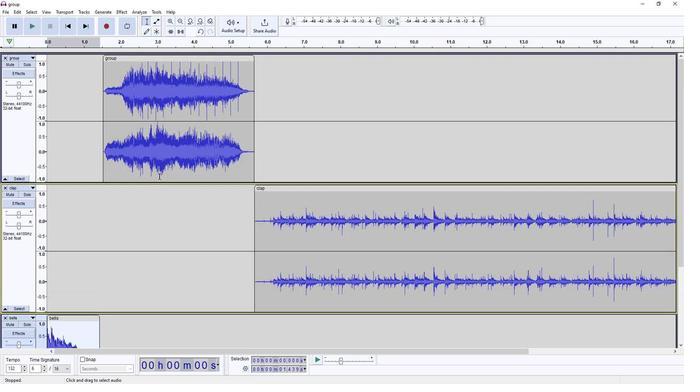 
Action: Mouse scrolled (153, 180) with delta (0, 0)
Screenshot: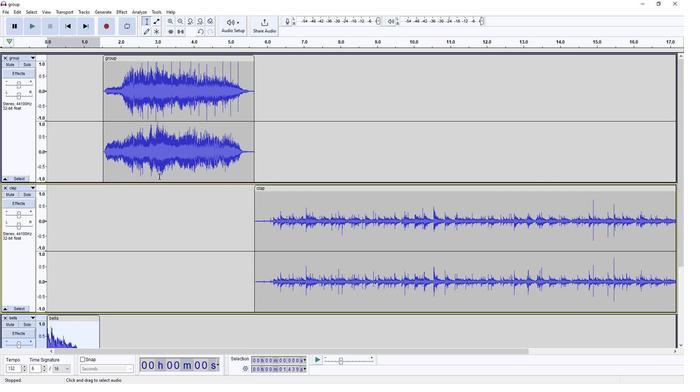 
Action: Mouse moved to (153, 179)
Screenshot: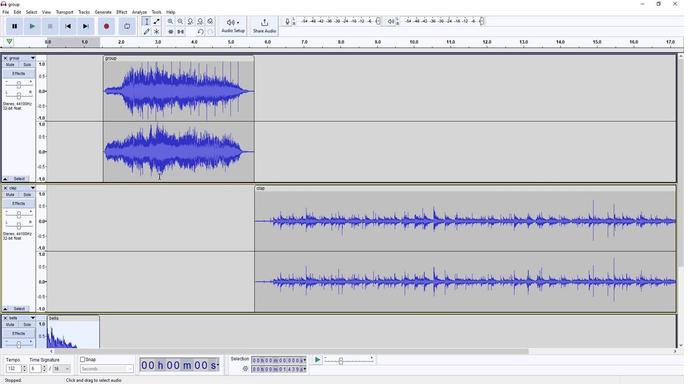 
Action: Mouse scrolled (153, 179) with delta (0, 0)
Screenshot: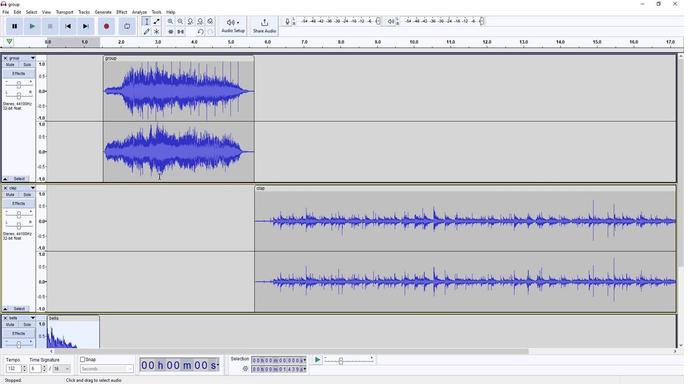 
Action: Mouse moved to (30, 27)
Screenshot: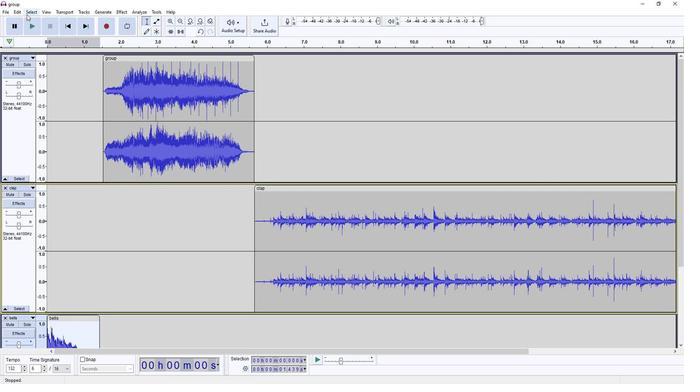 
Action: Mouse pressed left at (30, 27)
Screenshot: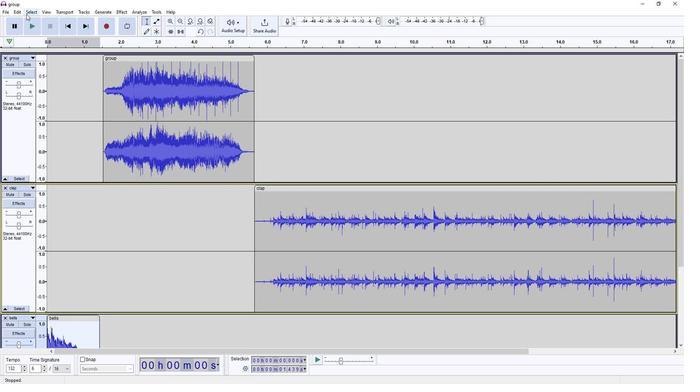 
Action: Mouse moved to (39, 36)
Screenshot: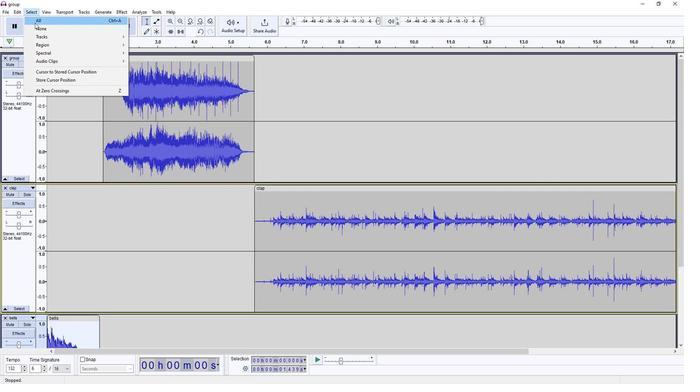 
Action: Mouse pressed left at (39, 36)
Screenshot: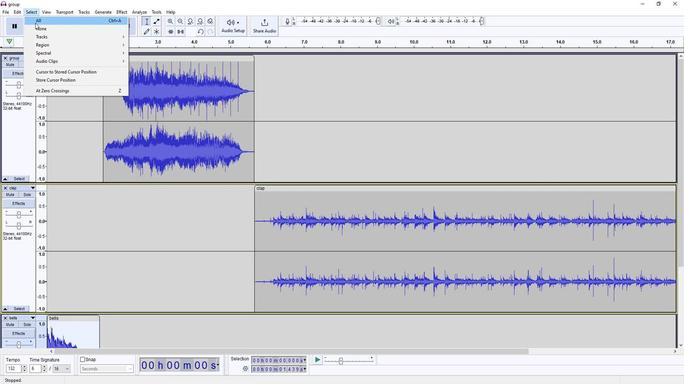 
Action: Mouse moved to (35, 41)
Screenshot: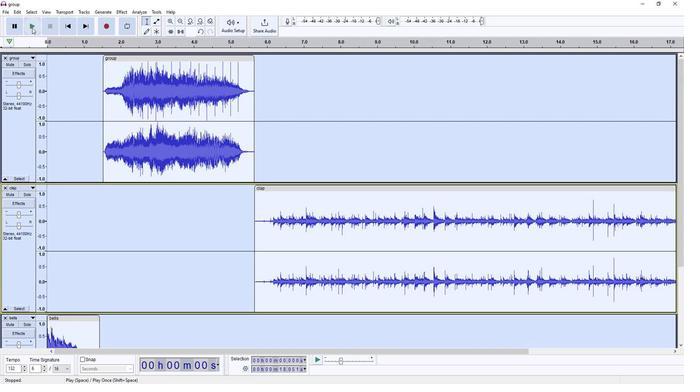 
Action: Mouse pressed left at (35, 41)
Screenshot: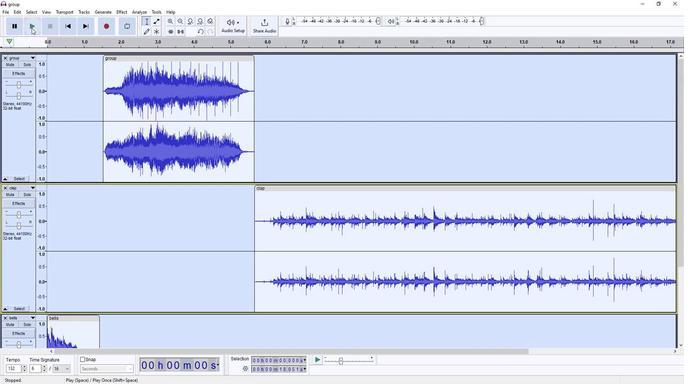 
Action: Mouse moved to (298, 197)
Screenshot: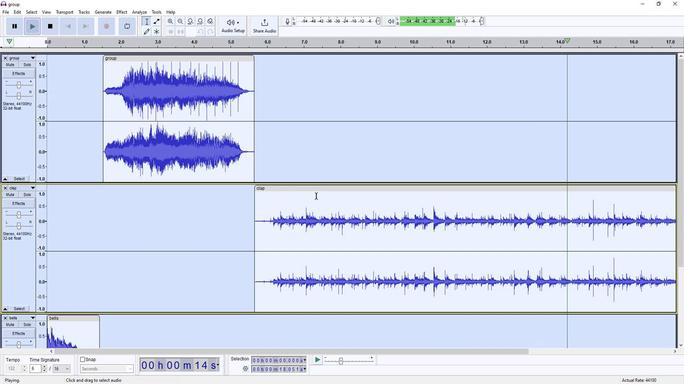 
Action: Mouse scrolled (298, 197) with delta (0, 0)
Screenshot: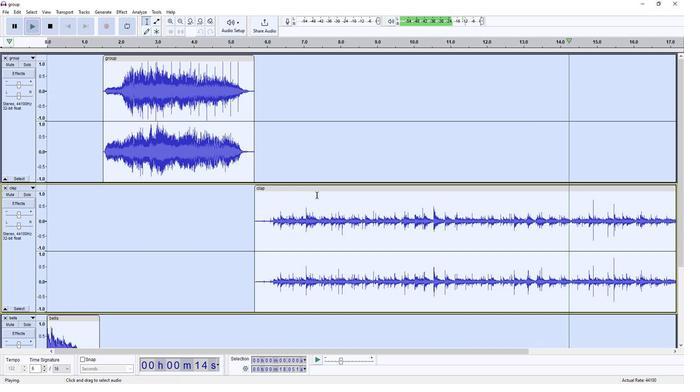 
Action: Mouse moved to (298, 197)
Screenshot: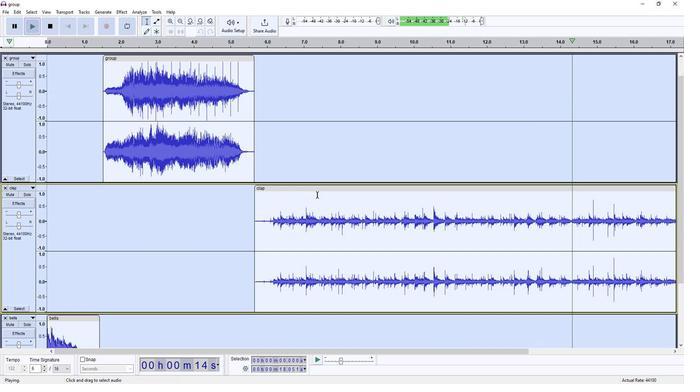 
Action: Mouse scrolled (298, 196) with delta (0, 0)
Screenshot: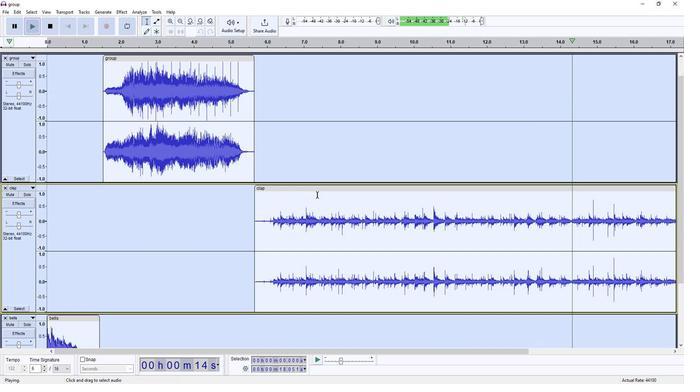 
Action: Mouse moved to (299, 192)
Screenshot: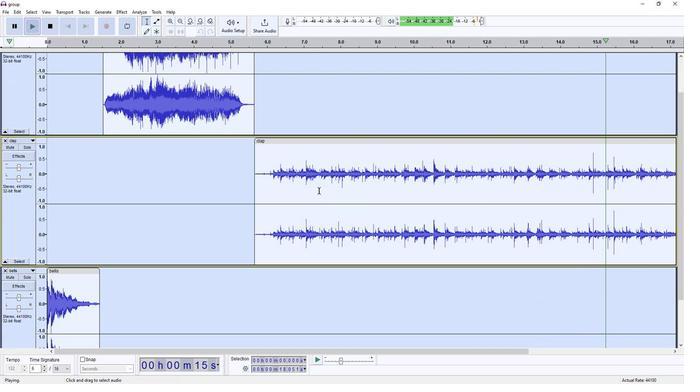 
Action: Mouse scrolled (299, 193) with delta (0, 0)
Screenshot: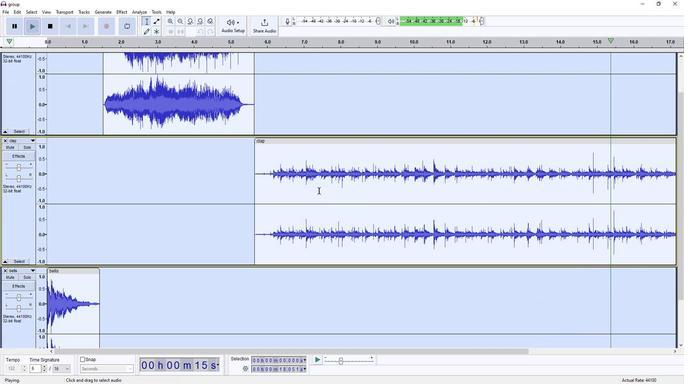 
Action: Mouse scrolled (299, 193) with delta (0, 0)
Screenshot: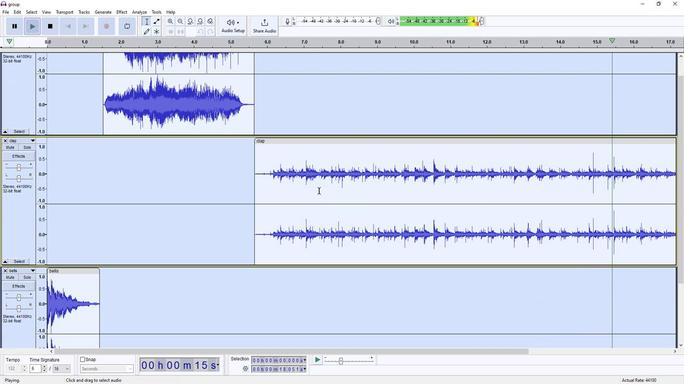 
Action: Mouse scrolled (299, 193) with delta (0, 0)
Screenshot: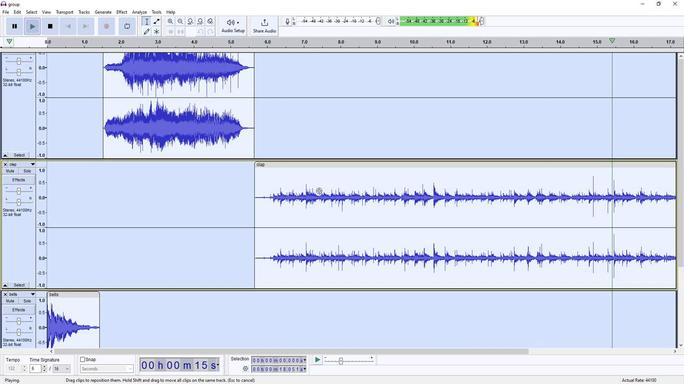 
Action: Mouse moved to (137, 164)
Screenshot: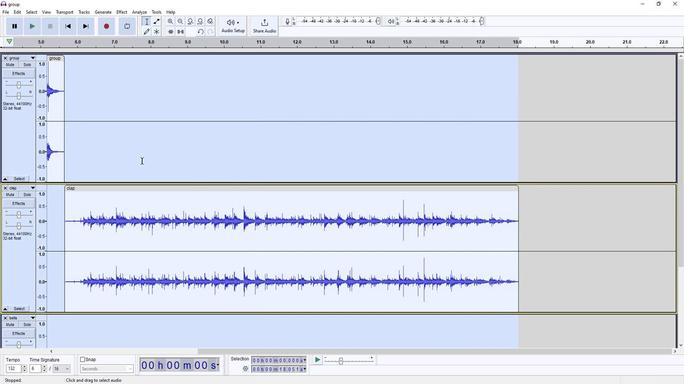 
Action: Mouse scrolled (137, 165) with delta (0, 0)
Screenshot: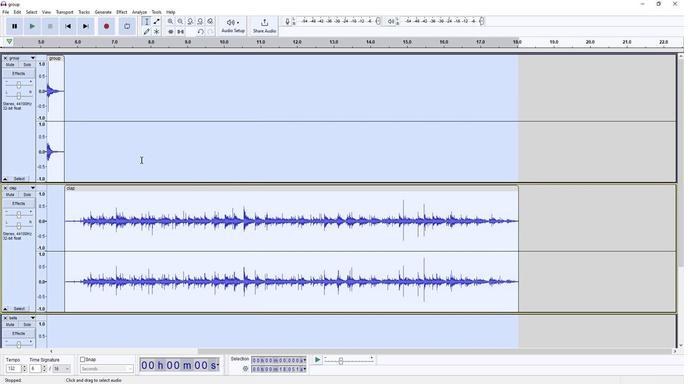 
Action: Mouse scrolled (137, 165) with delta (0, 0)
Screenshot: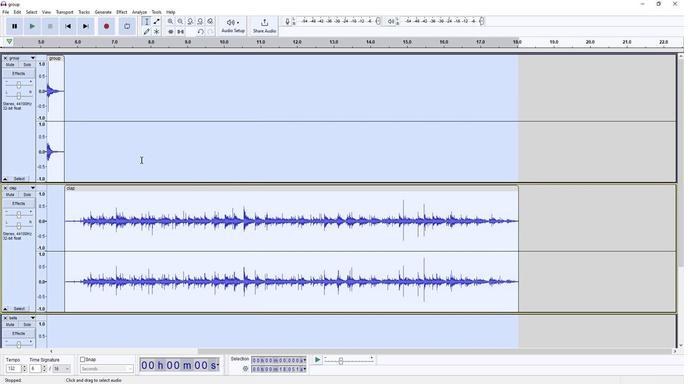 
Action: Mouse scrolled (137, 165) with delta (0, 0)
Screenshot: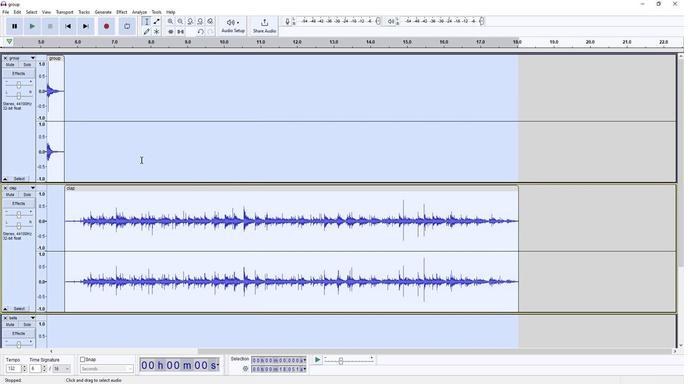 
Action: Mouse scrolled (137, 165) with delta (0, 0)
Screenshot: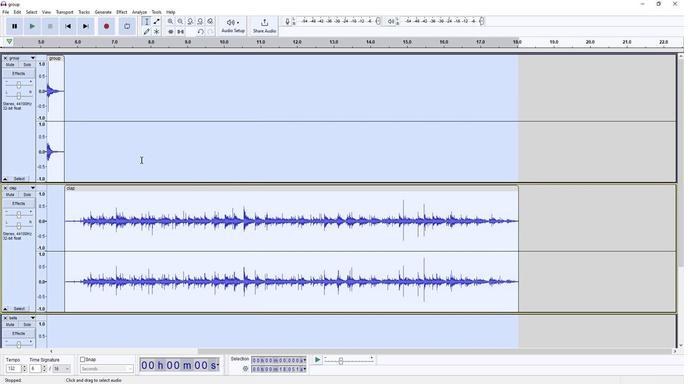 
Action: Mouse moved to (13, 27)
Screenshot: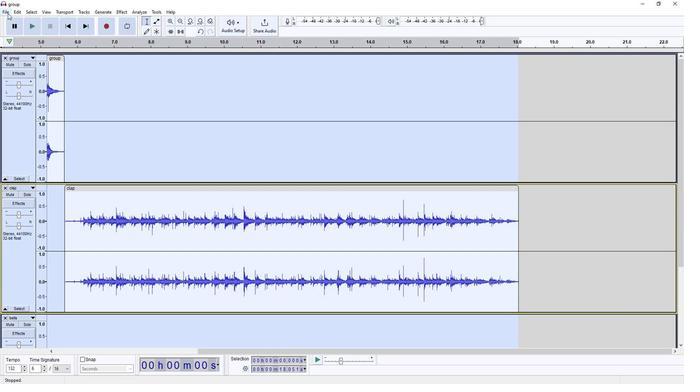 
Action: Mouse pressed left at (13, 27)
Screenshot: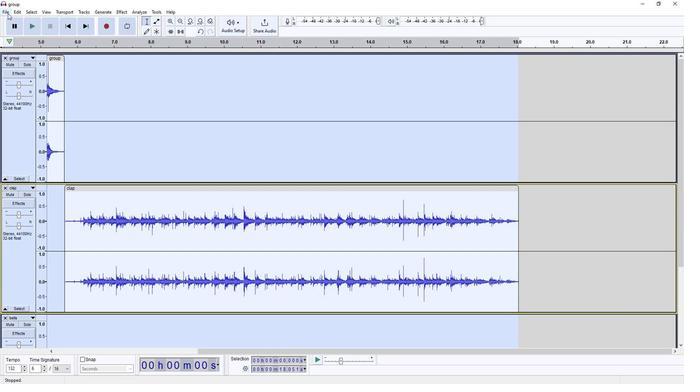 
Action: Mouse moved to (27, 75)
Screenshot: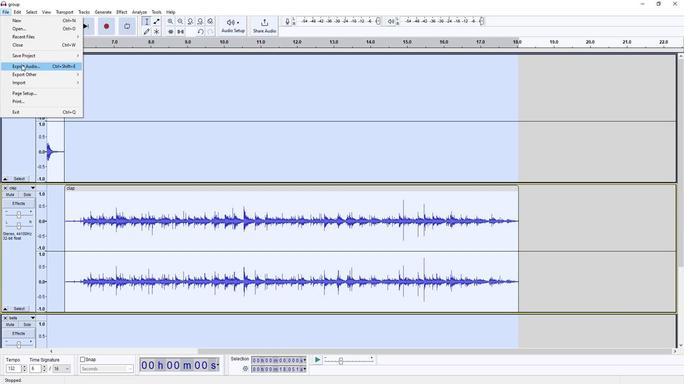 
Action: Mouse pressed left at (27, 75)
Screenshot: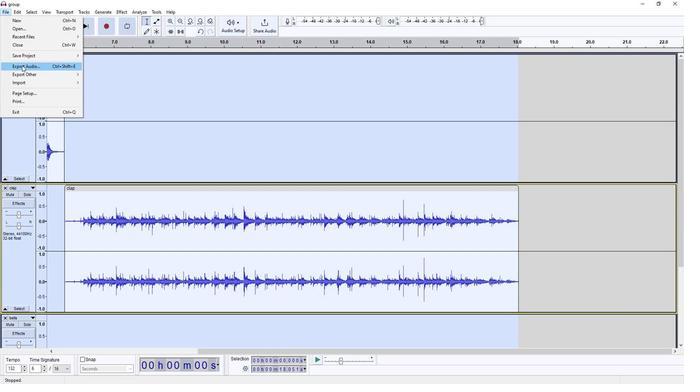 
Action: Mouse moved to (68, 63)
Screenshot: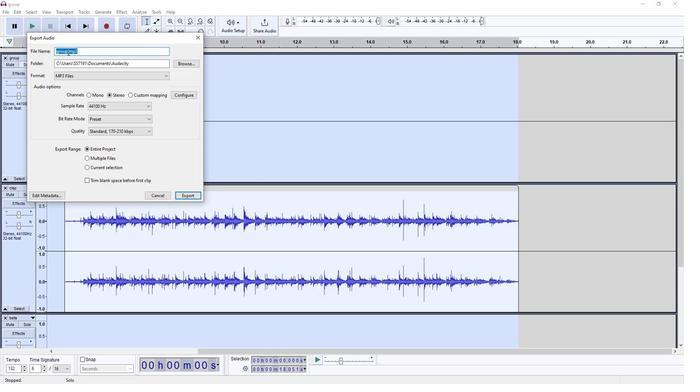 
Action: Mouse pressed left at (68, 63)
Screenshot: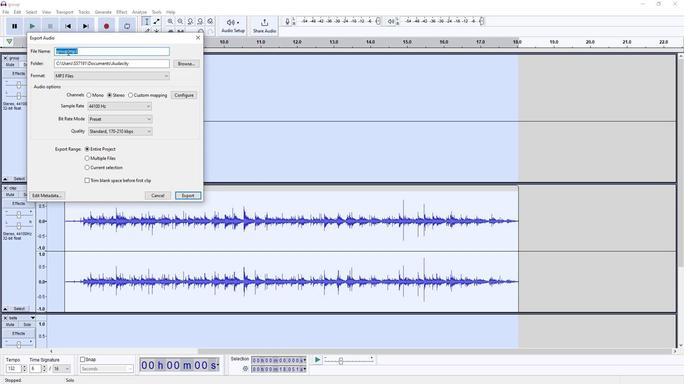 
Action: Mouse moved to (97, 81)
Screenshot: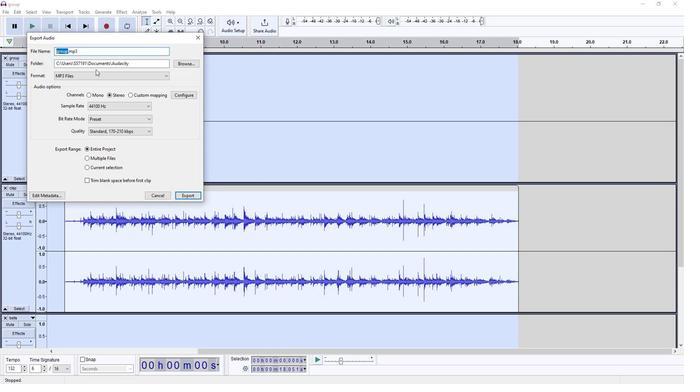 
Action: Key pressed <Key.shift>Time<Key.space><Key.shift><Key.shift><Key.shift>Sho<Key.backspace>ift<Key.space><Key.shift>Multiple<Key.space><Key.shift>Tracks
Screenshot: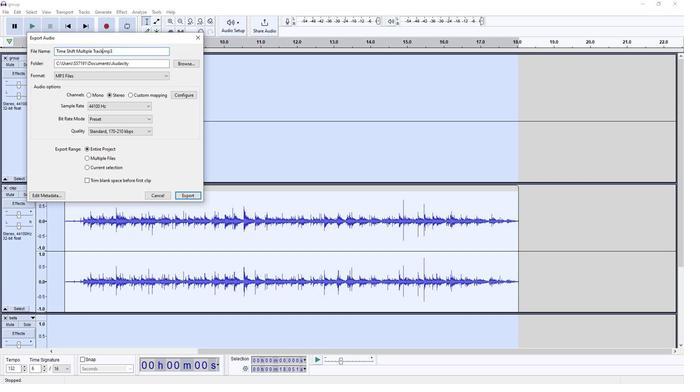 
Action: Mouse moved to (177, 197)
Screenshot: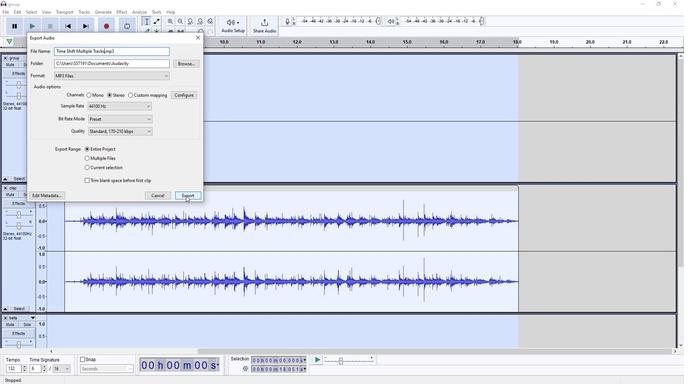 
Action: Mouse pressed left at (177, 197)
Screenshot: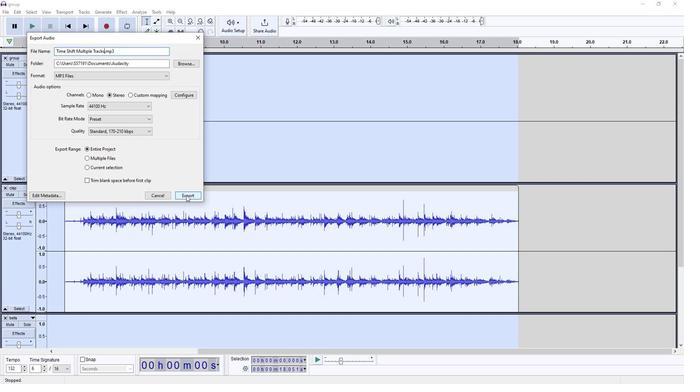 
